 Task: Search one way flight ticket for 3 adults, 3 children in premium economy from Portland: Portland International Jetport to Jackson: Jackson Hole Airport on 5-2-2023. Choice of flights is American. Number of bags: 1 carry on bag. Price is upto 108000. Outbound departure time preference is 22:15.
Action: Mouse moved to (316, 262)
Screenshot: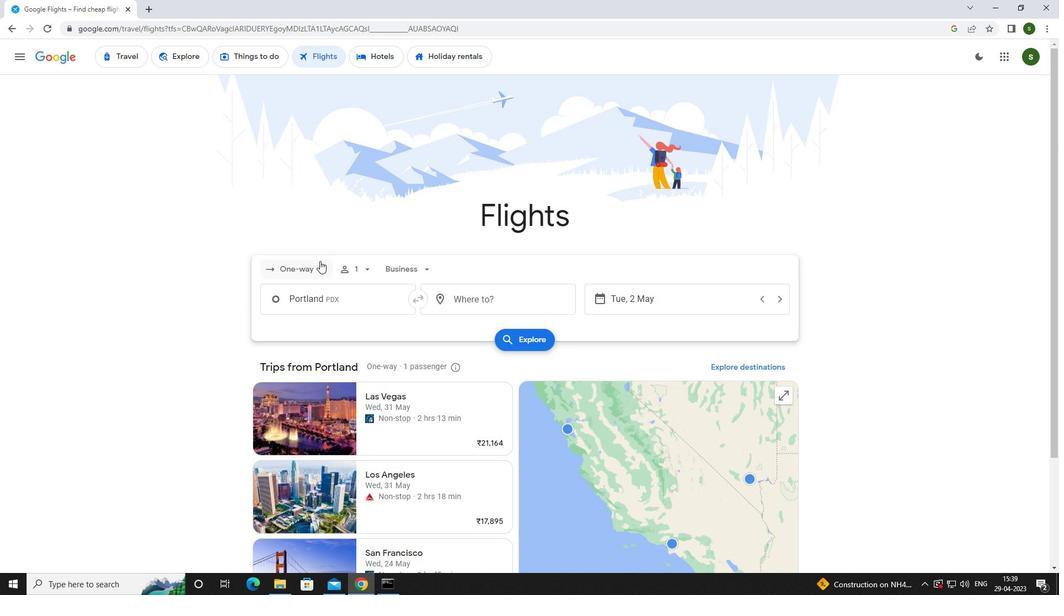 
Action: Mouse pressed left at (316, 262)
Screenshot: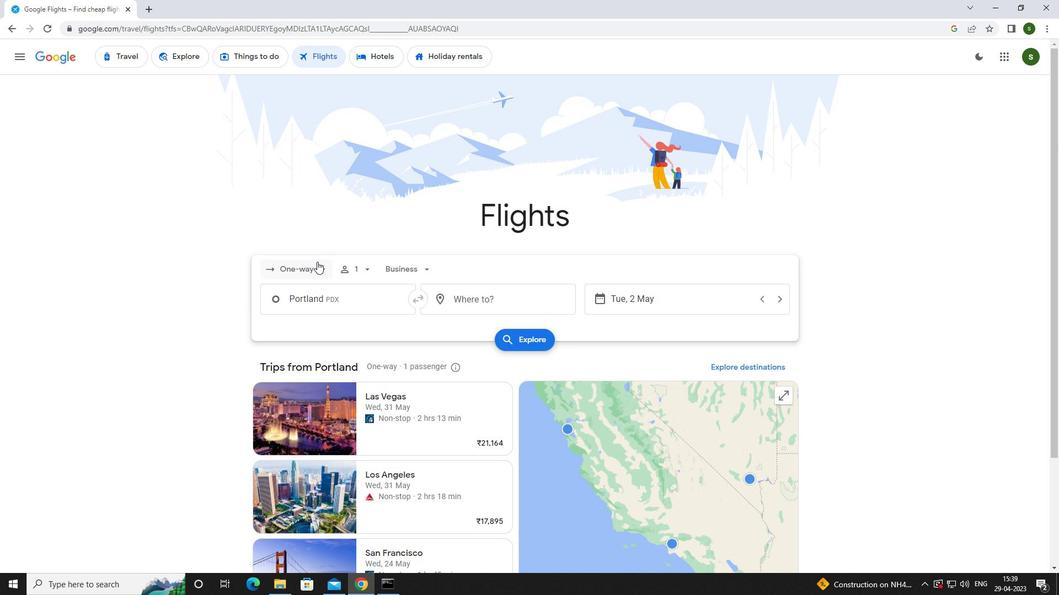 
Action: Mouse moved to (316, 314)
Screenshot: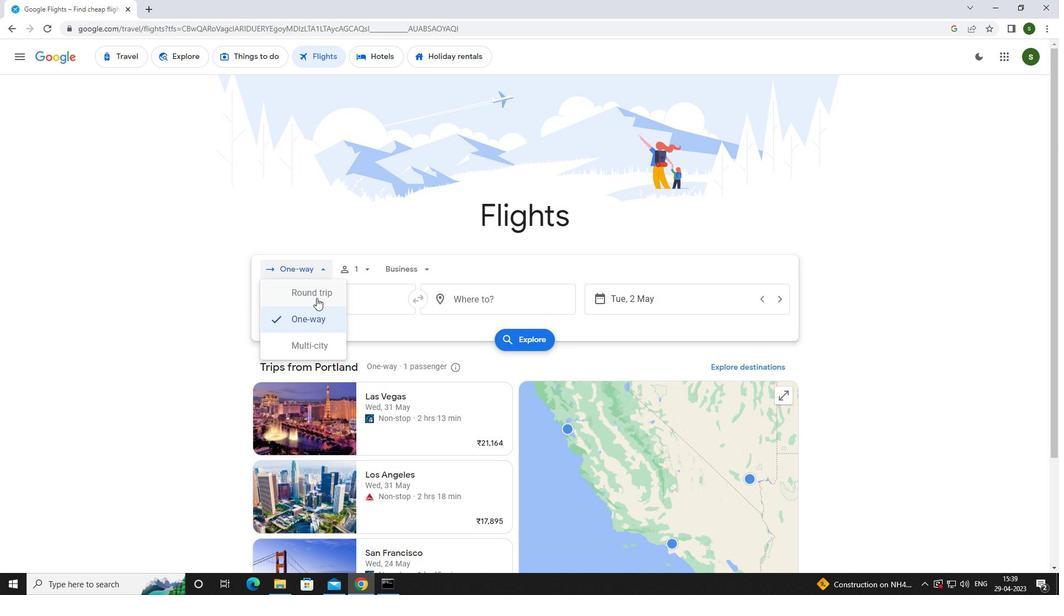 
Action: Mouse pressed left at (316, 314)
Screenshot: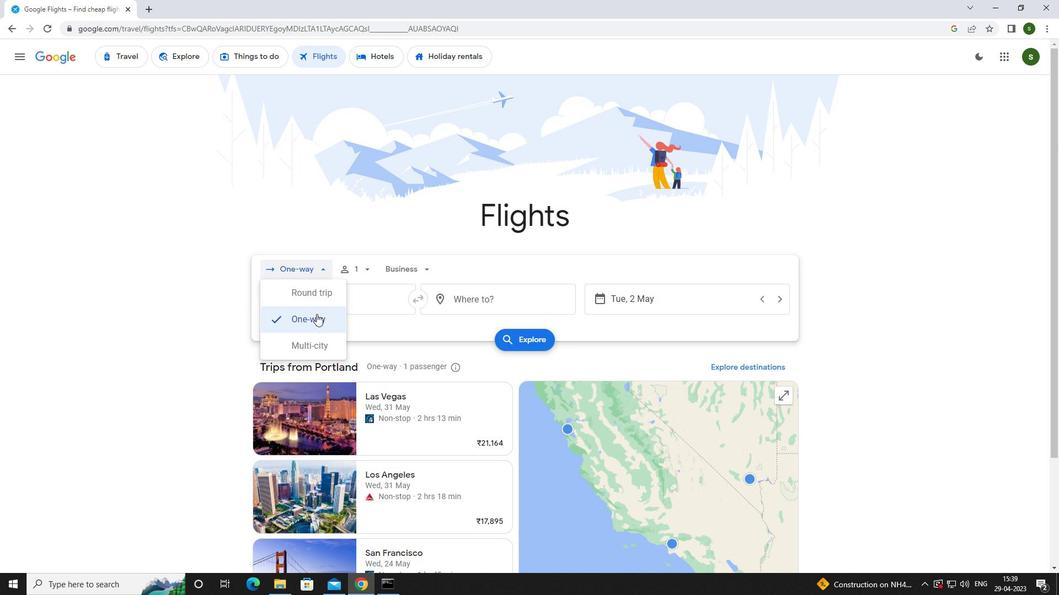 
Action: Mouse moved to (369, 269)
Screenshot: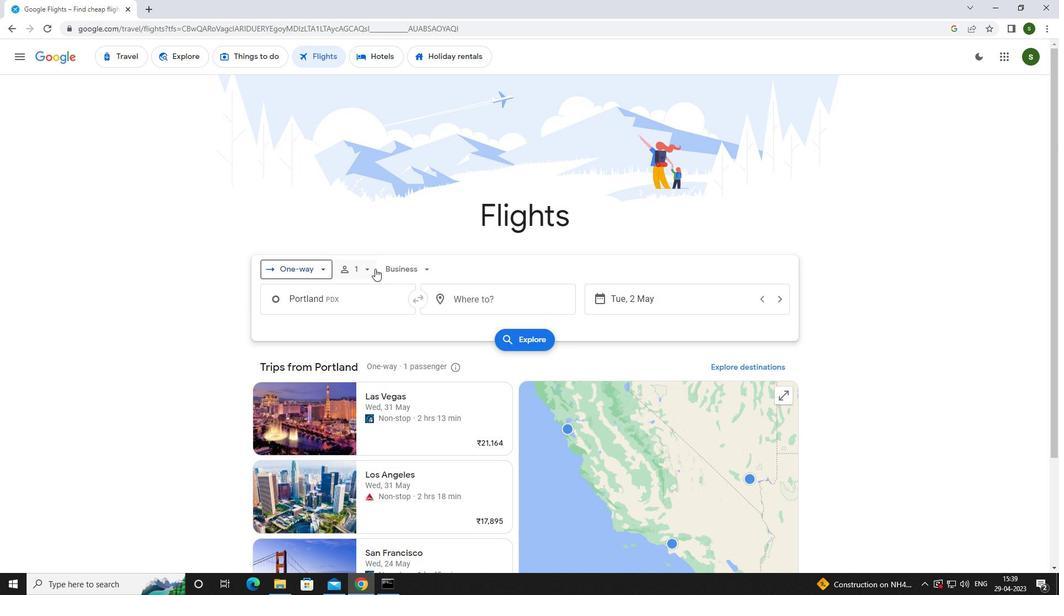 
Action: Mouse pressed left at (369, 269)
Screenshot: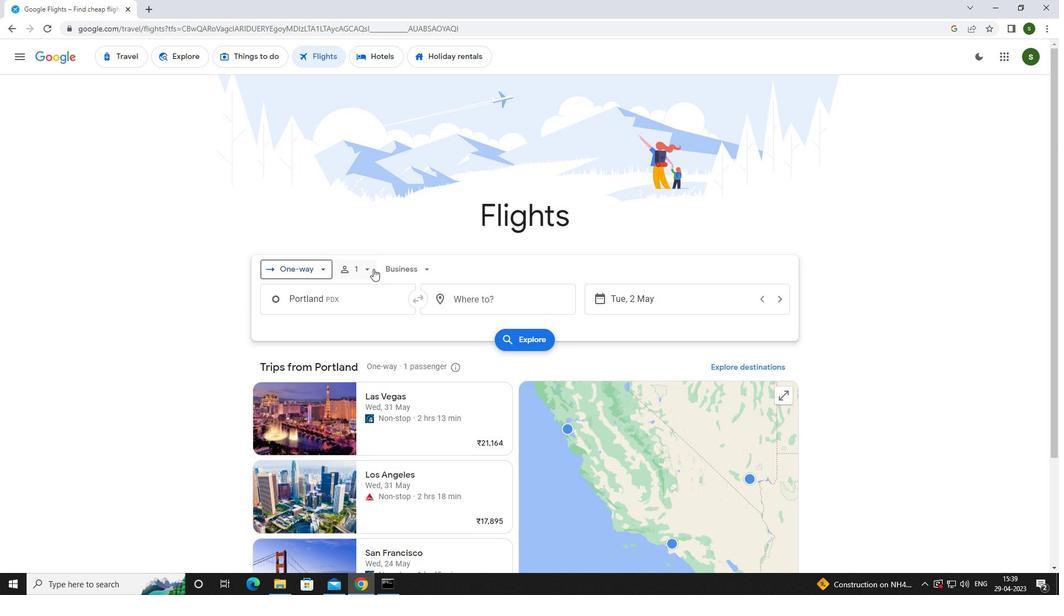 
Action: Mouse moved to (447, 296)
Screenshot: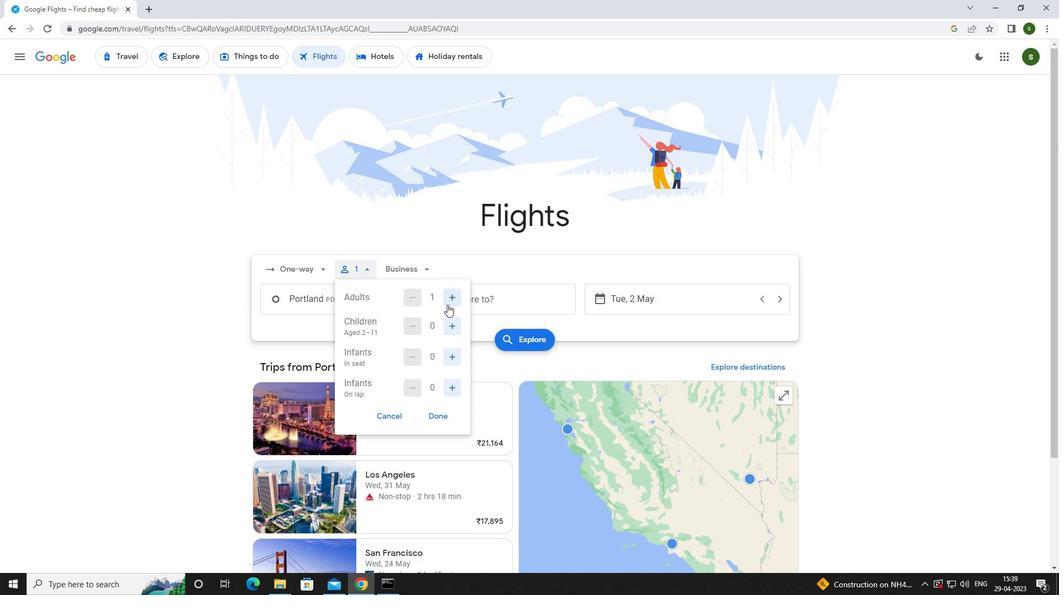
Action: Mouse pressed left at (447, 296)
Screenshot: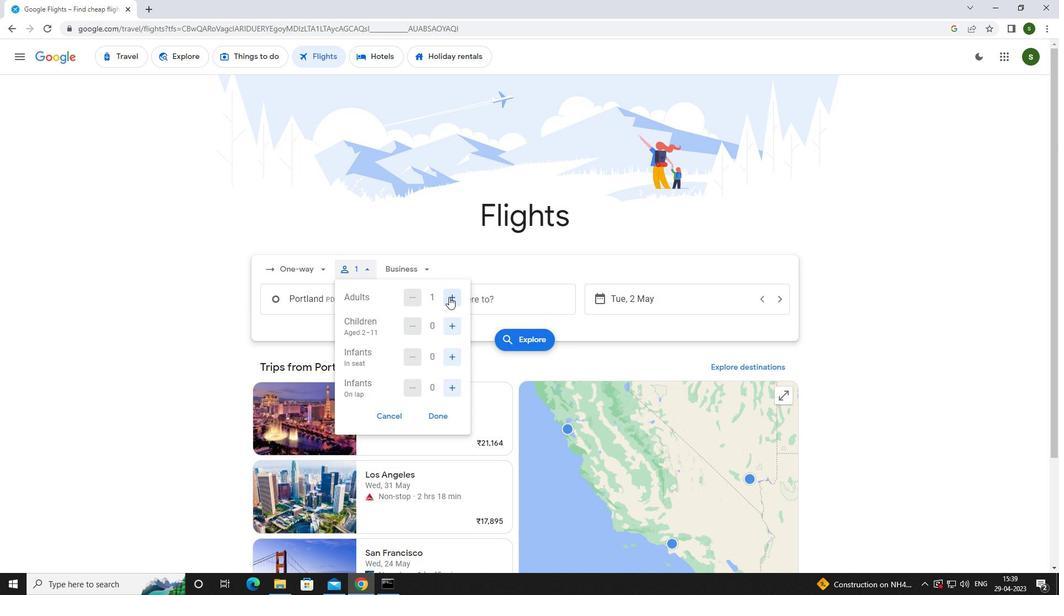 
Action: Mouse pressed left at (447, 296)
Screenshot: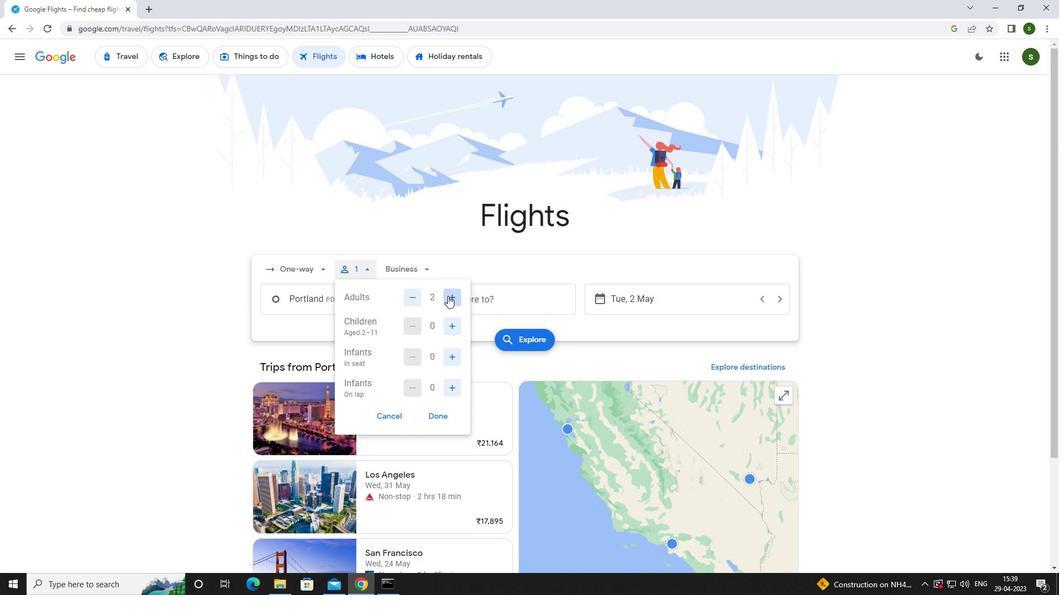 
Action: Mouse moved to (451, 323)
Screenshot: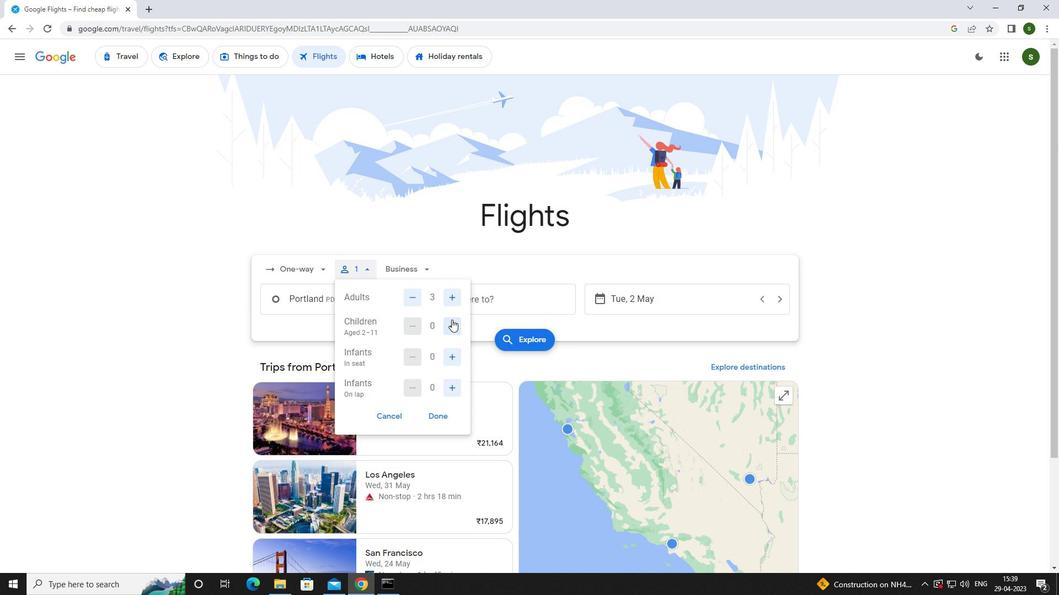 
Action: Mouse pressed left at (451, 323)
Screenshot: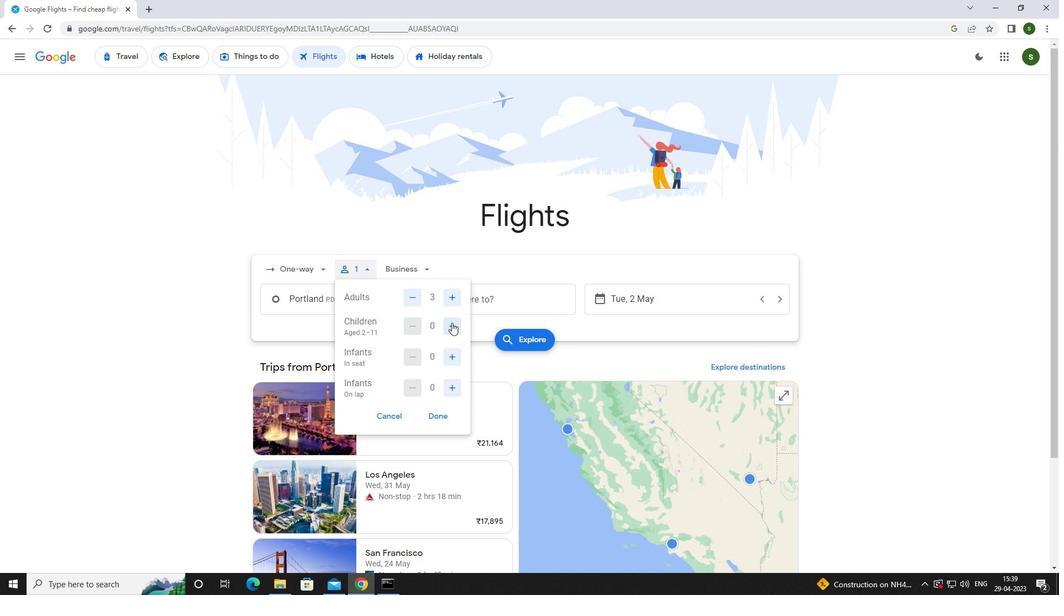 
Action: Mouse pressed left at (451, 323)
Screenshot: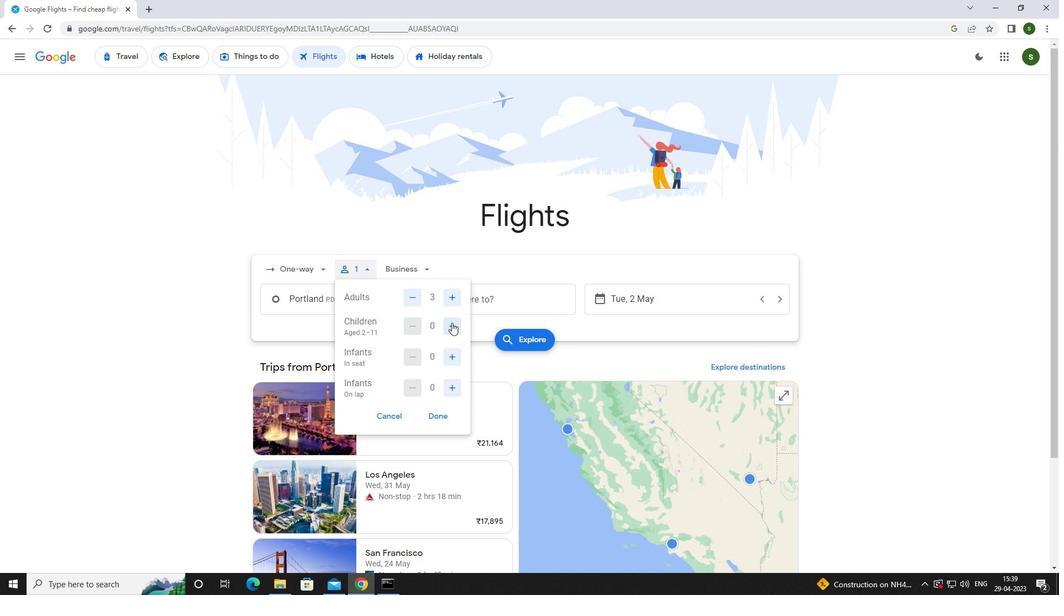 
Action: Mouse pressed left at (451, 323)
Screenshot: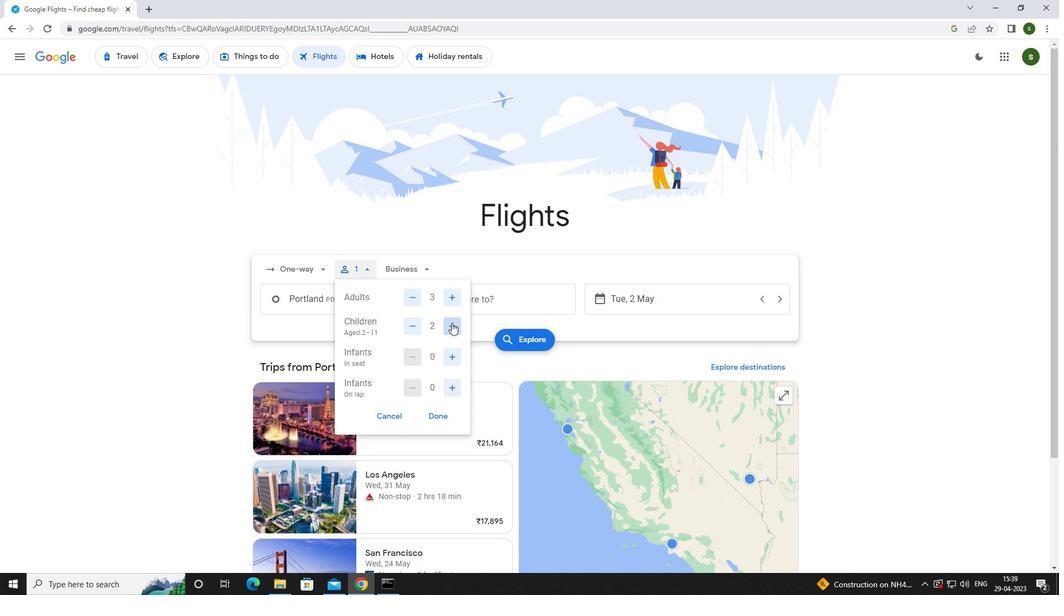 
Action: Mouse moved to (400, 268)
Screenshot: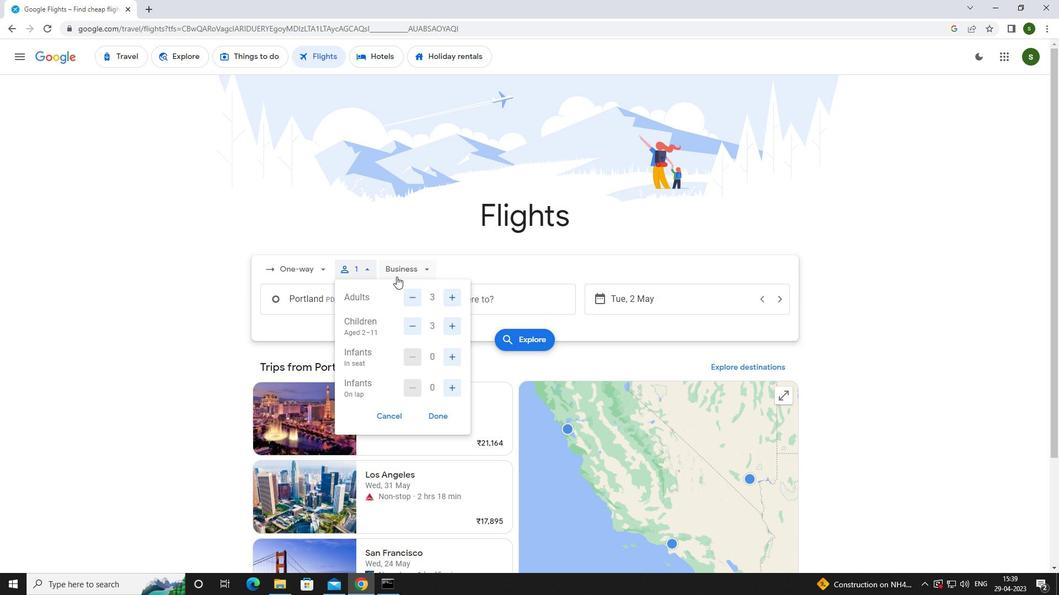 
Action: Mouse pressed left at (400, 268)
Screenshot: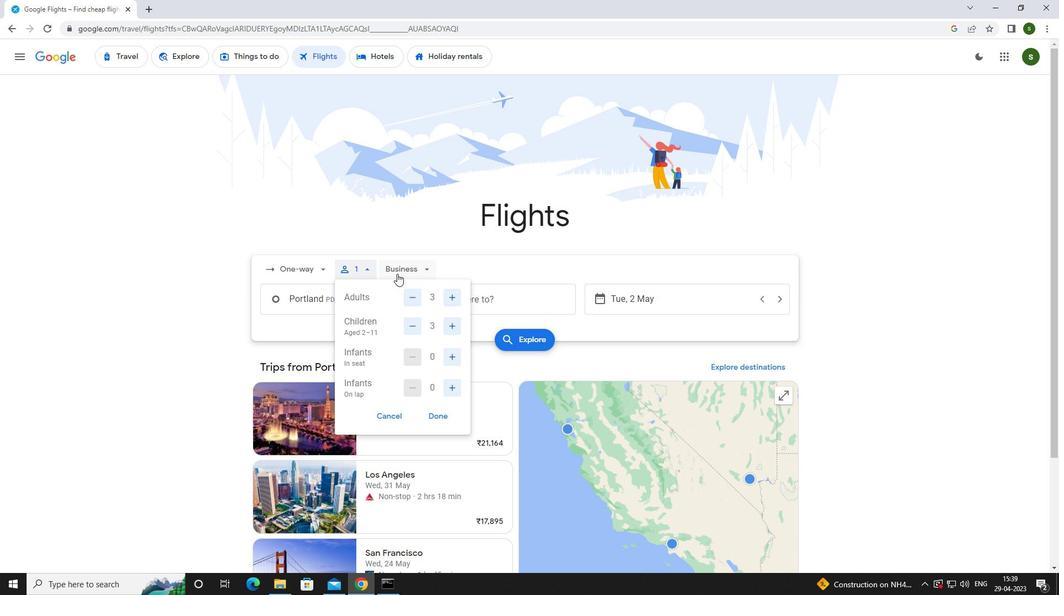 
Action: Mouse moved to (426, 315)
Screenshot: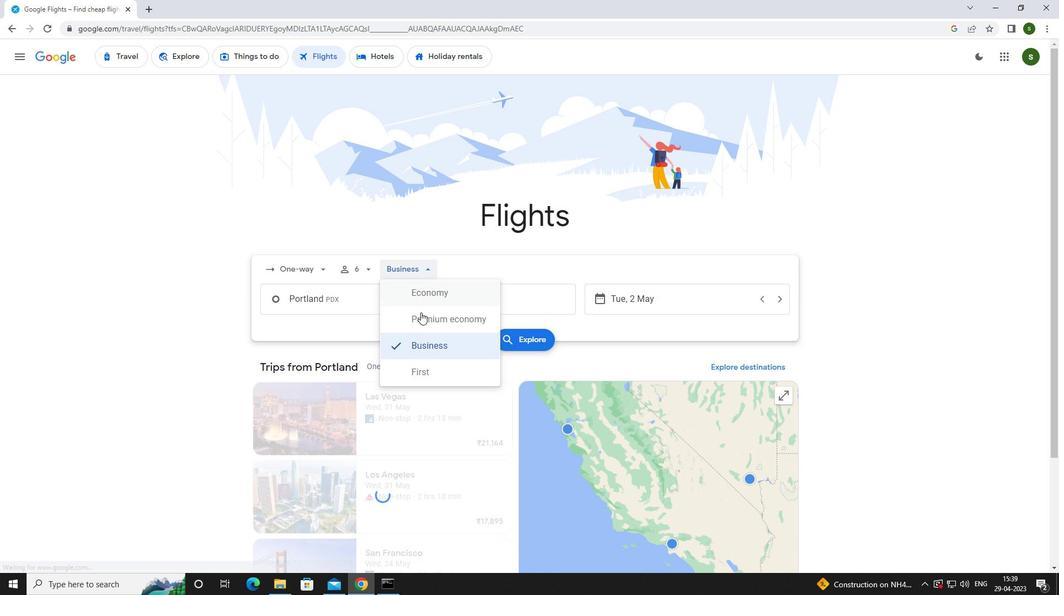 
Action: Mouse pressed left at (426, 315)
Screenshot: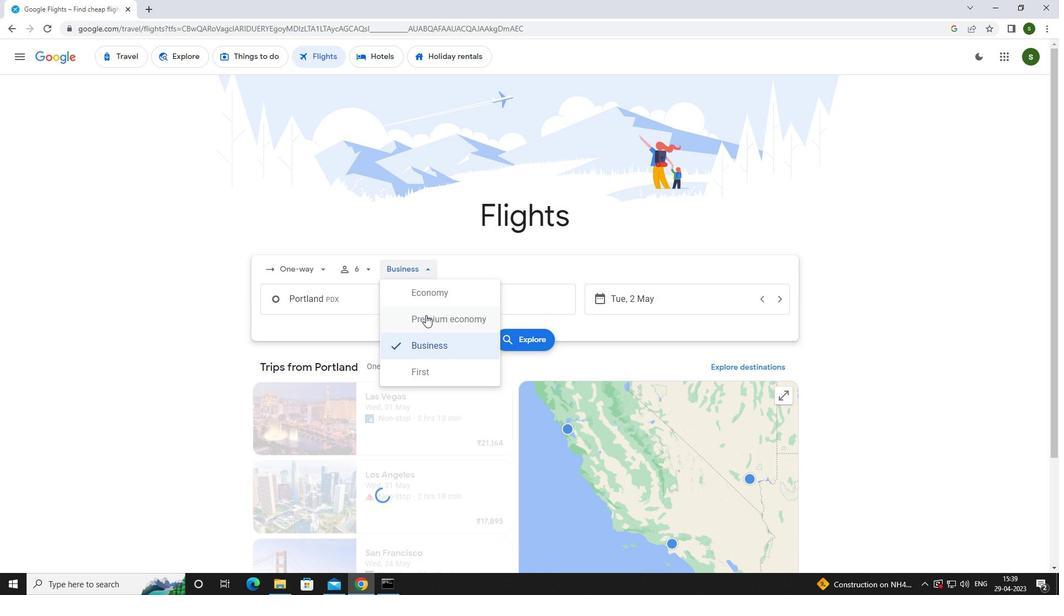 
Action: Mouse moved to (359, 305)
Screenshot: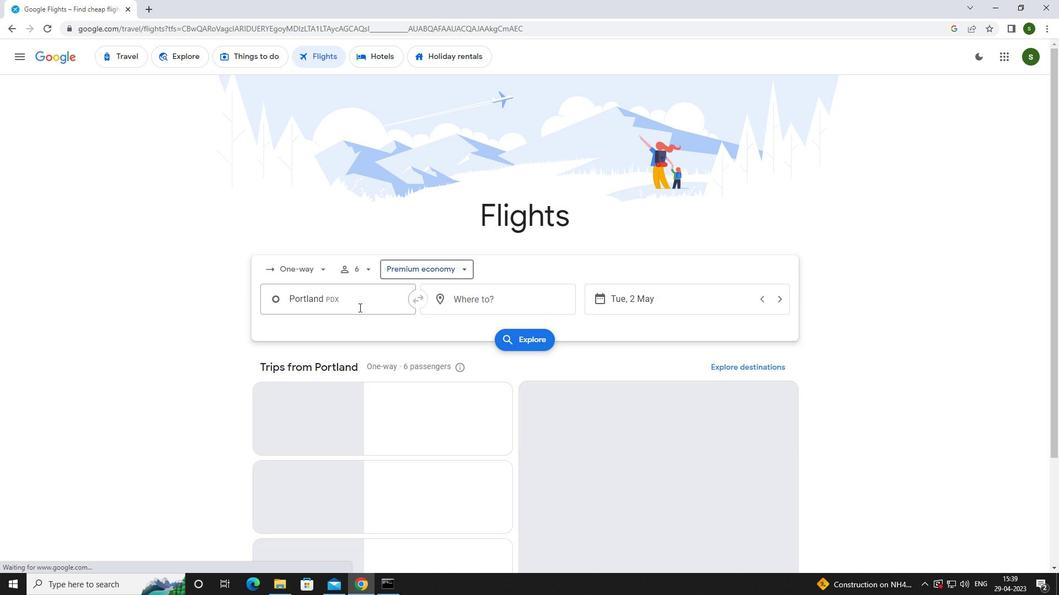 
Action: Mouse pressed left at (359, 305)
Screenshot: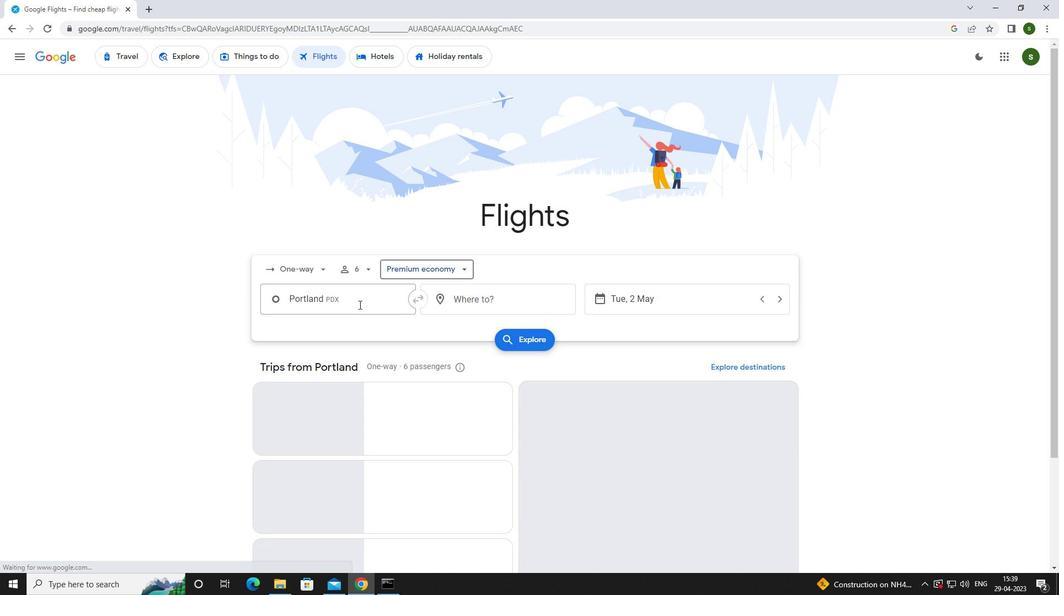 
Action: Mouse moved to (345, 303)
Screenshot: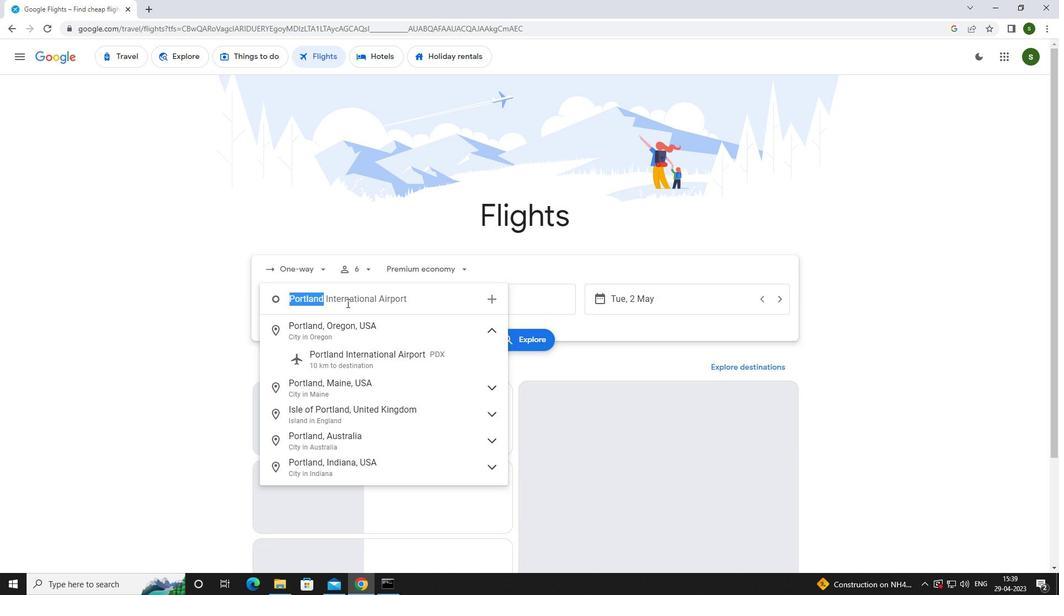 
Action: Key pressed p<Key.caps_lock>ortland
Screenshot: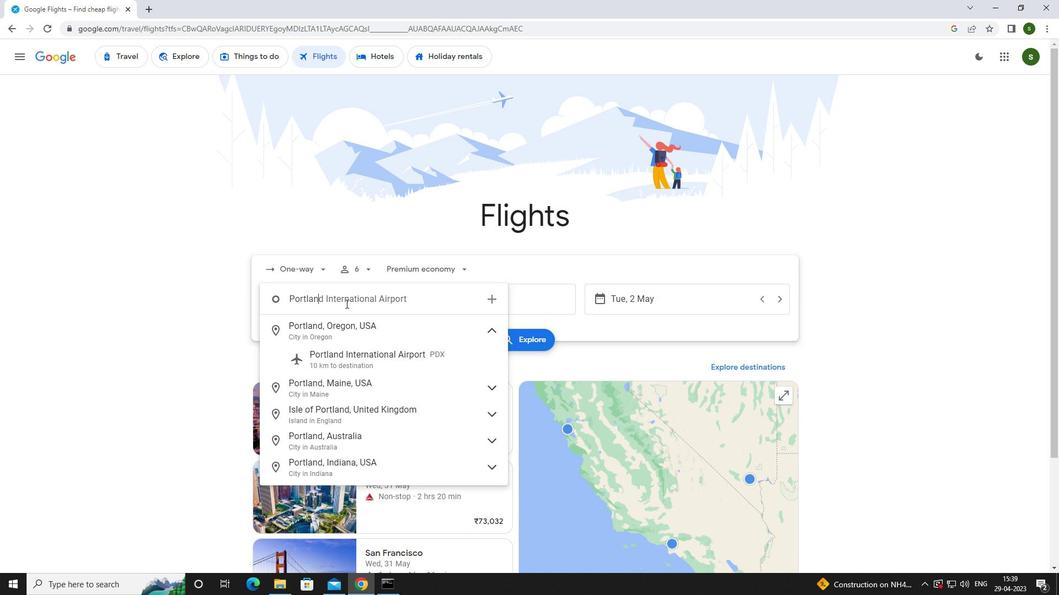 
Action: Mouse moved to (358, 358)
Screenshot: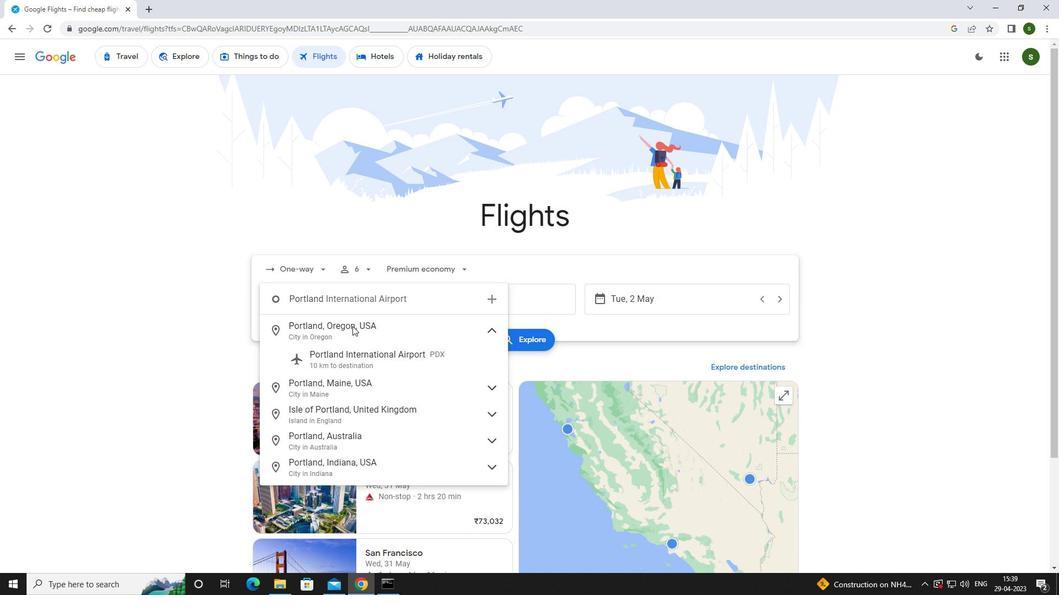 
Action: Mouse pressed left at (358, 358)
Screenshot: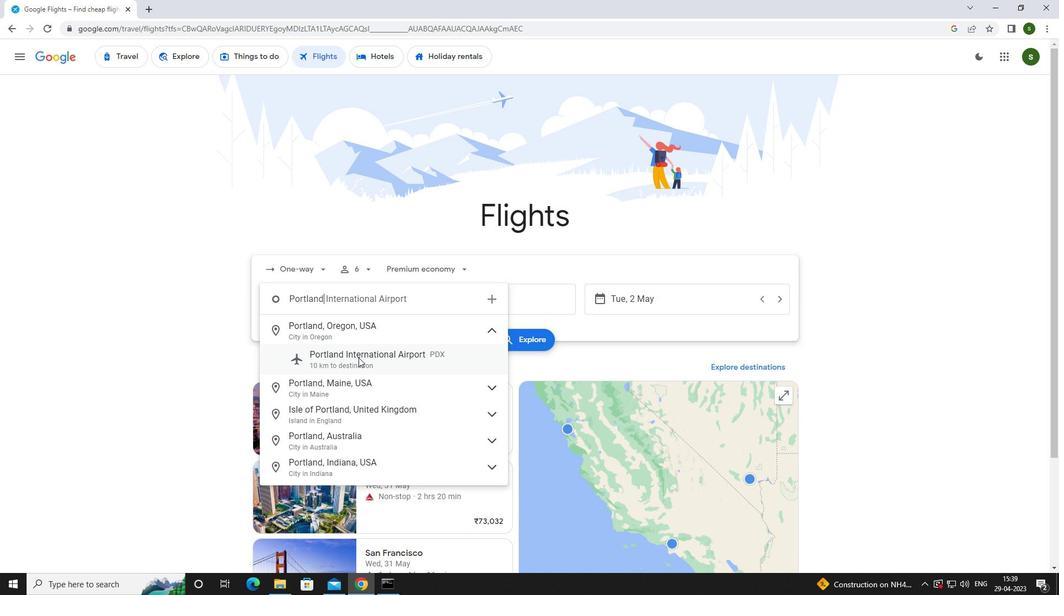 
Action: Mouse moved to (455, 303)
Screenshot: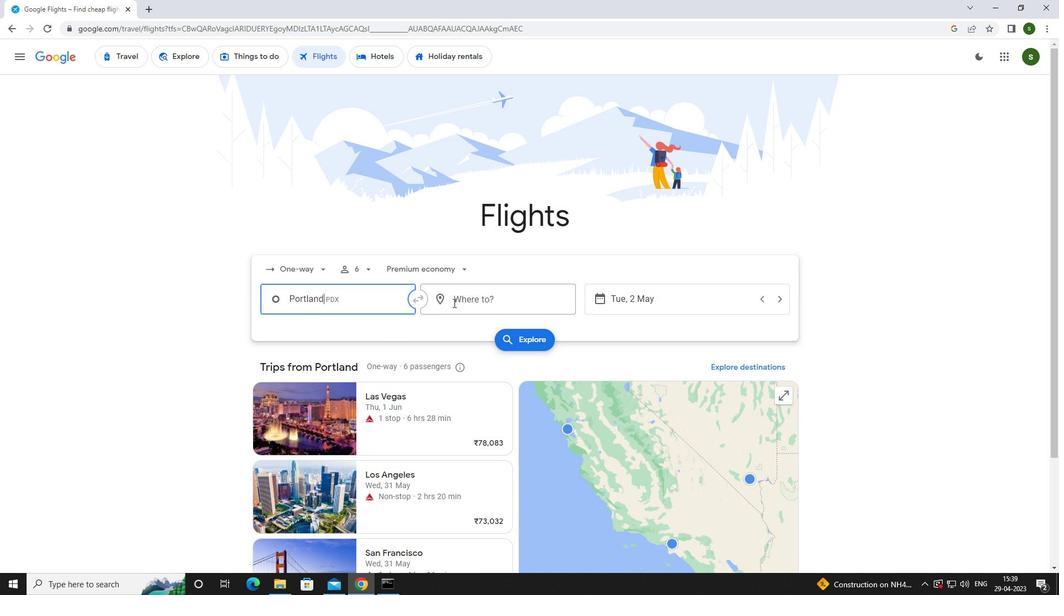 
Action: Mouse pressed left at (455, 303)
Screenshot: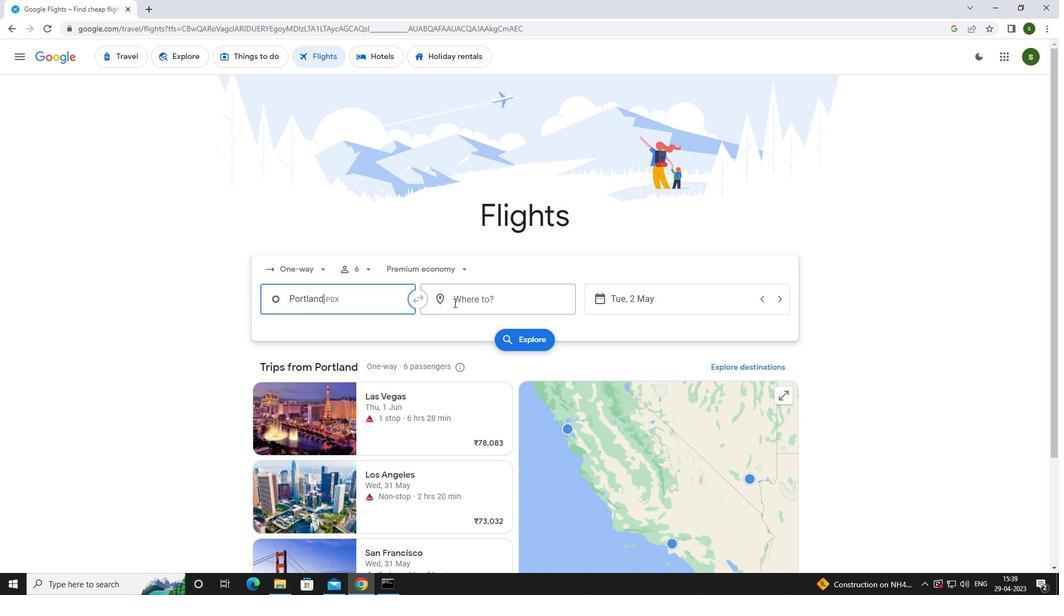 
Action: Mouse moved to (384, 297)
Screenshot: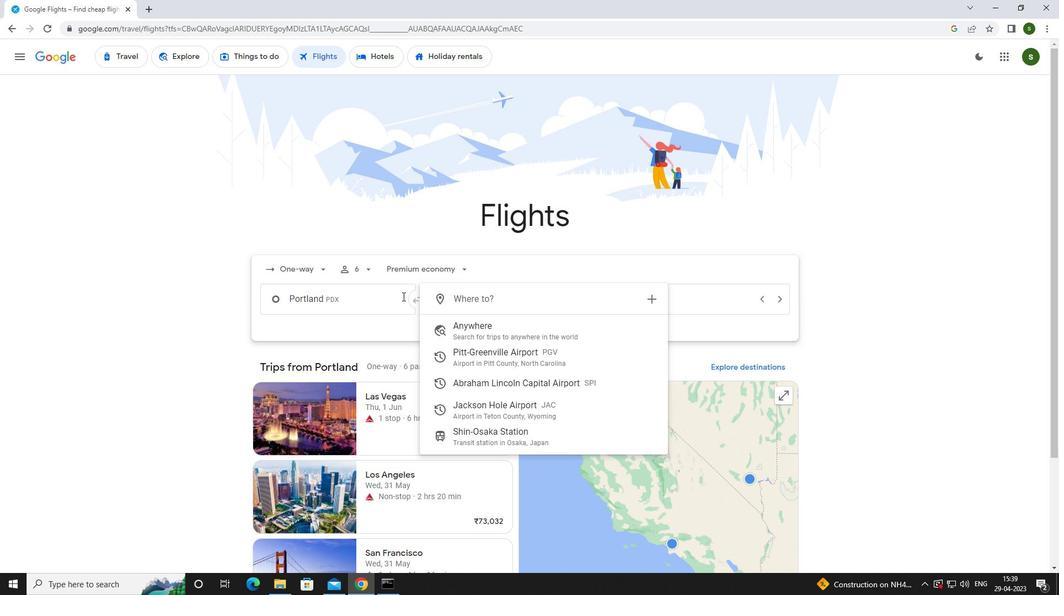 
Action: Key pressed <Key.caps_lock>j<Key.caps_lock>ackson<Key.space><Key.caps_lock>h<Key.caps_lock>
Screenshot: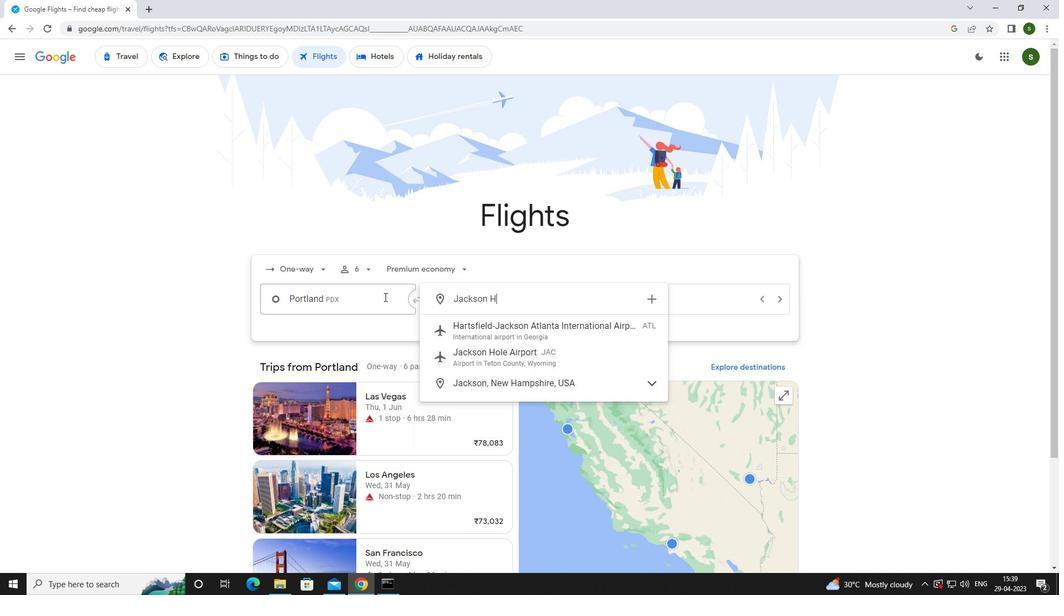 
Action: Mouse moved to (491, 358)
Screenshot: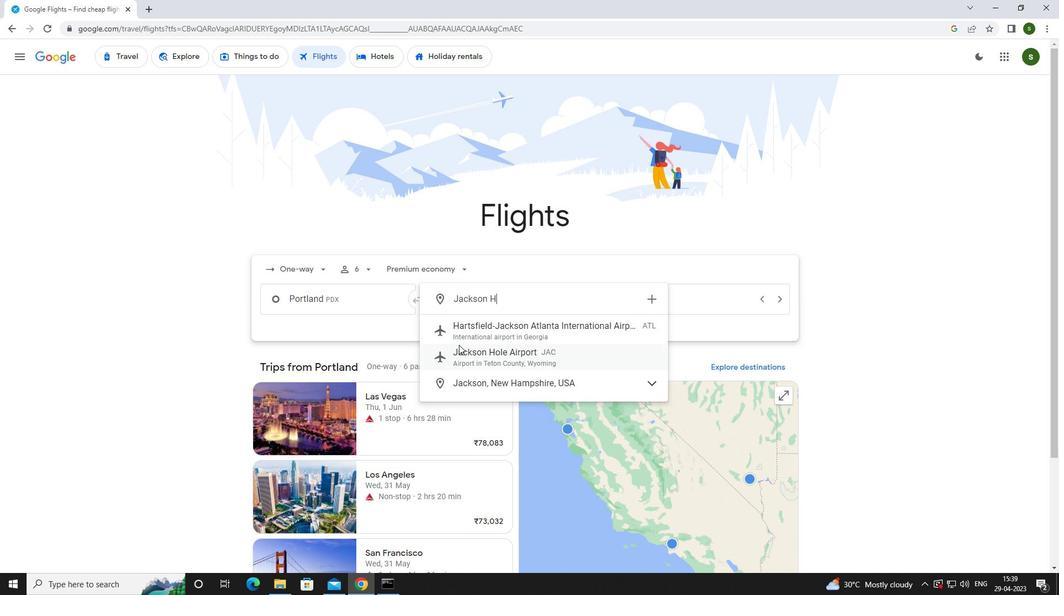 
Action: Mouse pressed left at (491, 358)
Screenshot: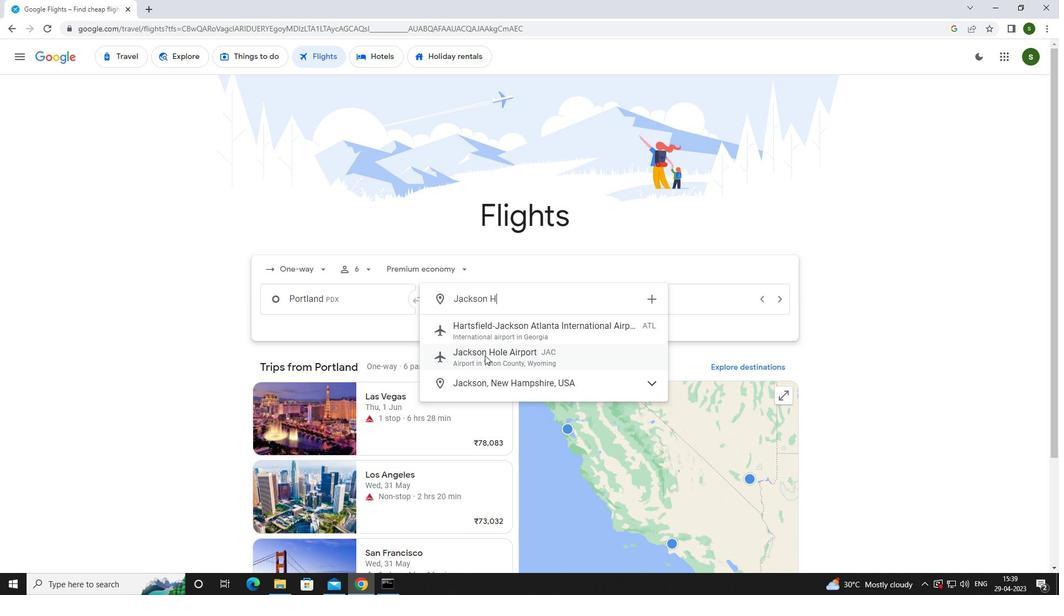
Action: Mouse moved to (649, 304)
Screenshot: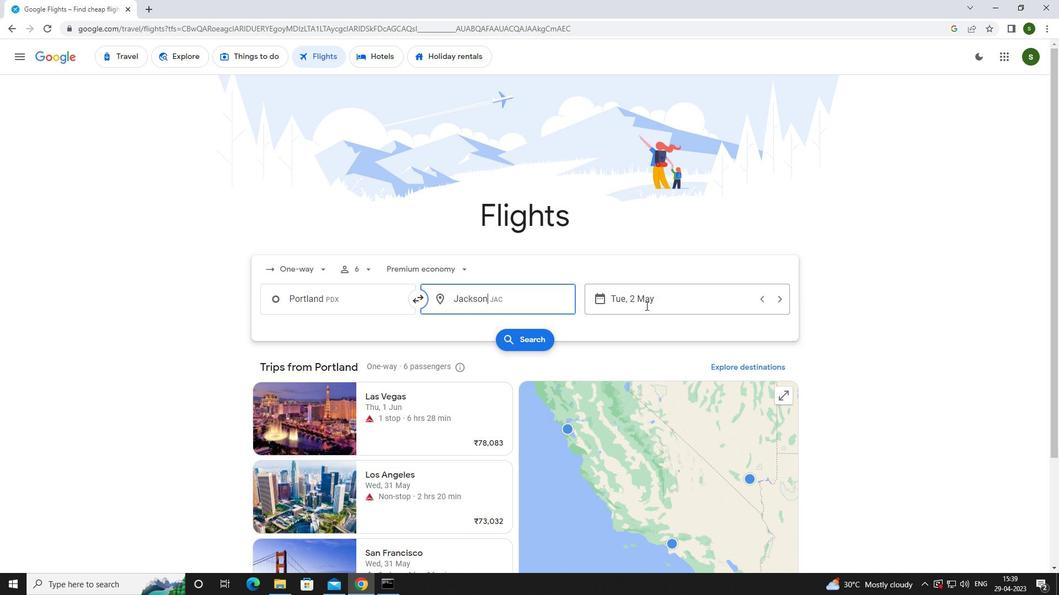 
Action: Mouse pressed left at (649, 304)
Screenshot: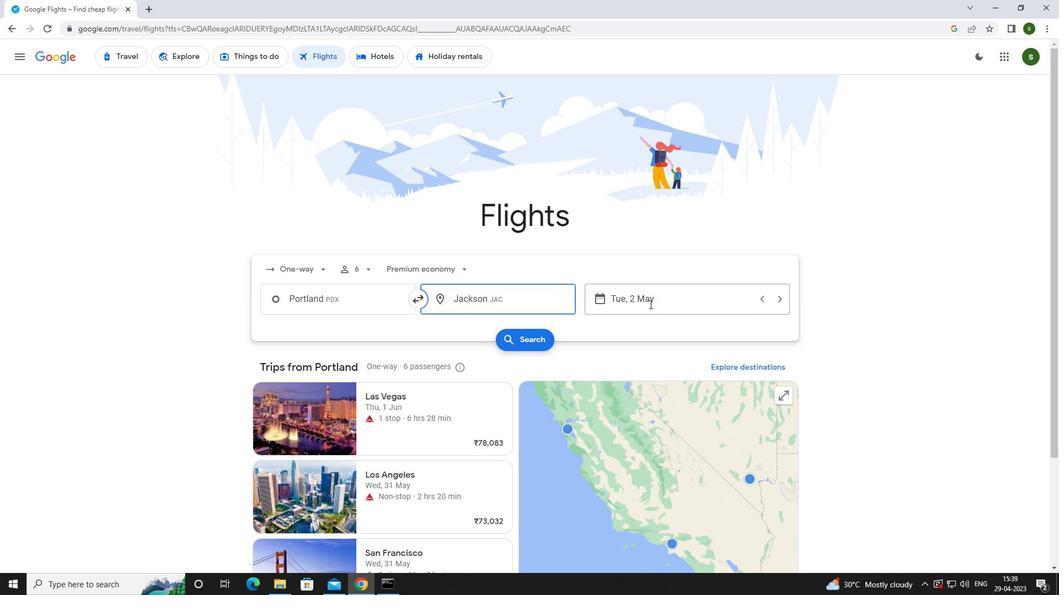 
Action: Mouse moved to (668, 363)
Screenshot: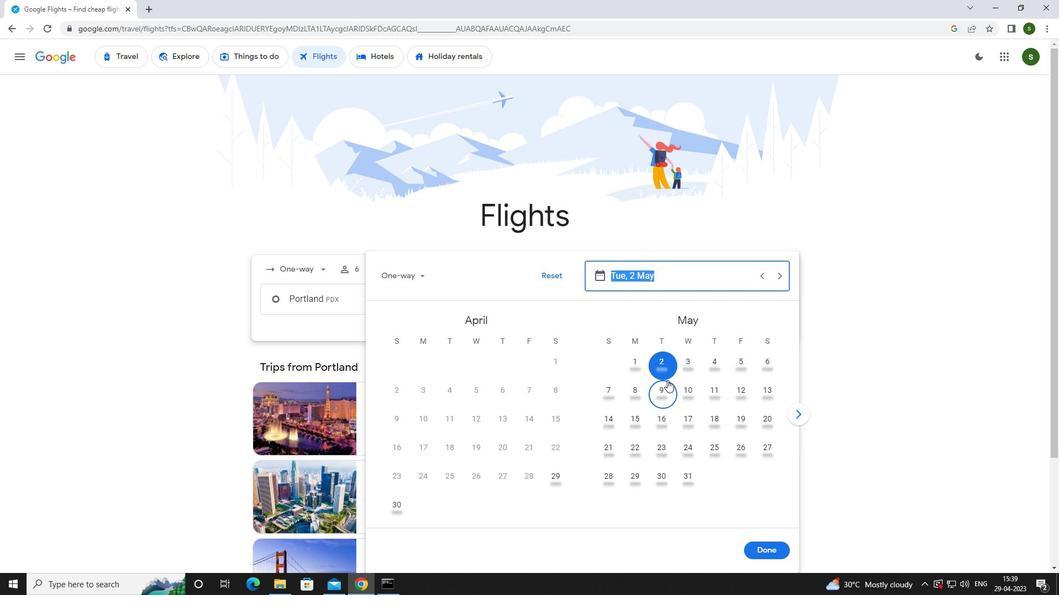 
Action: Mouse pressed left at (668, 363)
Screenshot: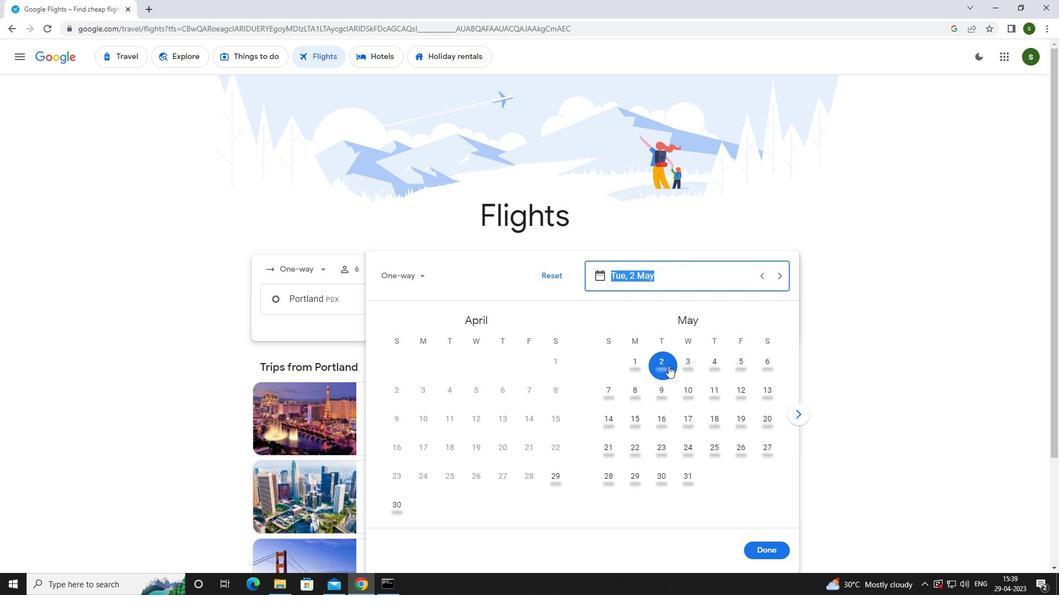 
Action: Mouse moved to (778, 551)
Screenshot: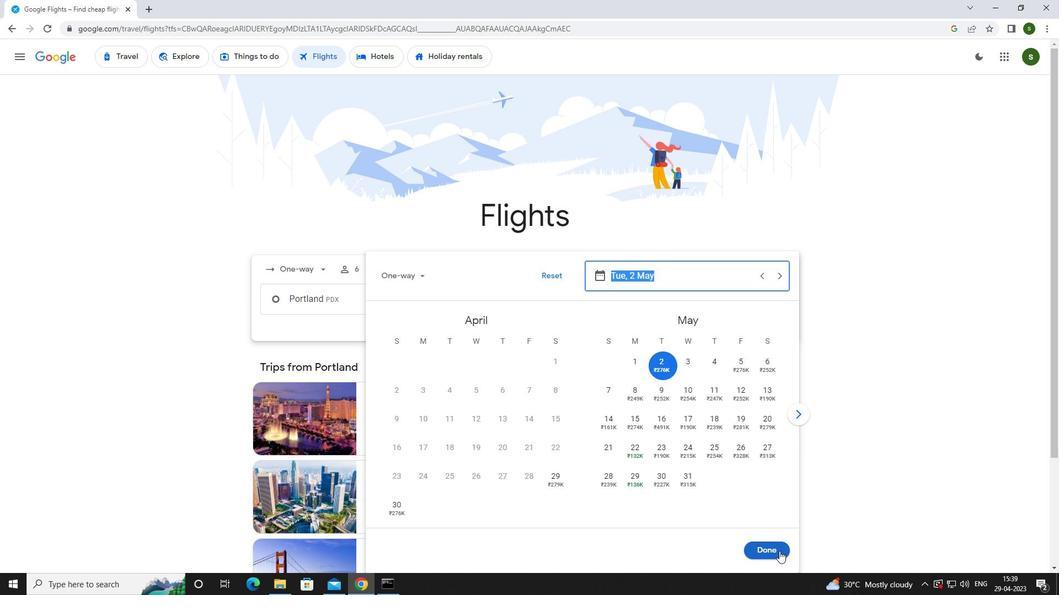 
Action: Mouse pressed left at (778, 551)
Screenshot: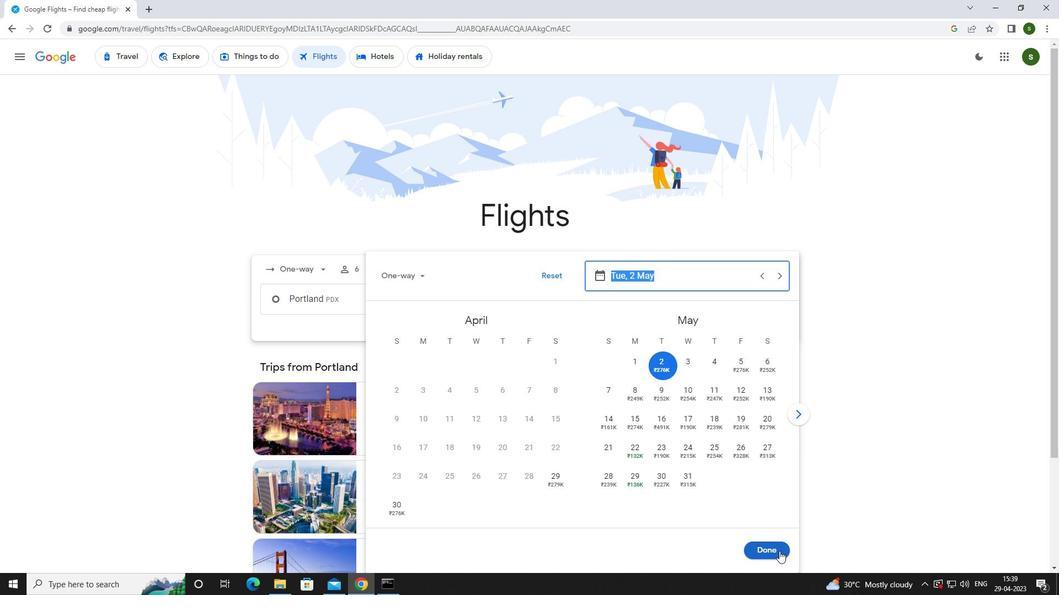 
Action: Mouse moved to (527, 340)
Screenshot: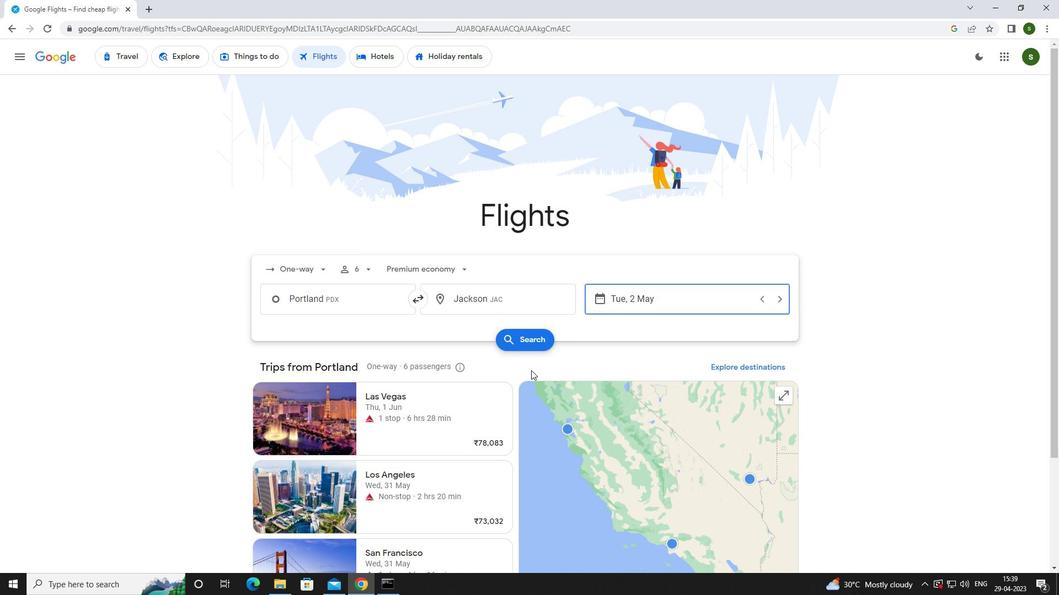 
Action: Mouse pressed left at (527, 340)
Screenshot: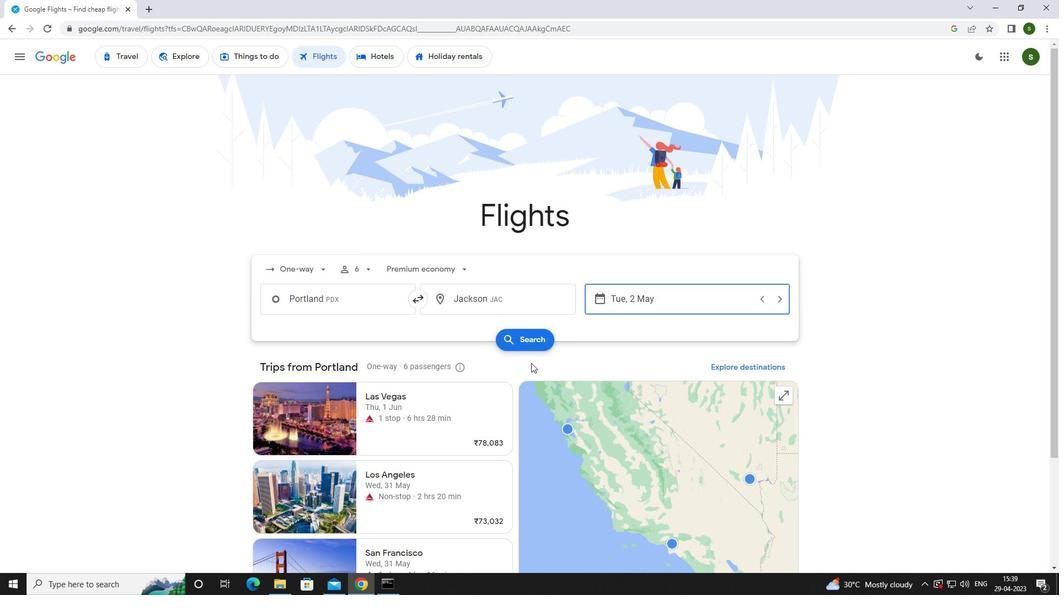 
Action: Mouse moved to (284, 158)
Screenshot: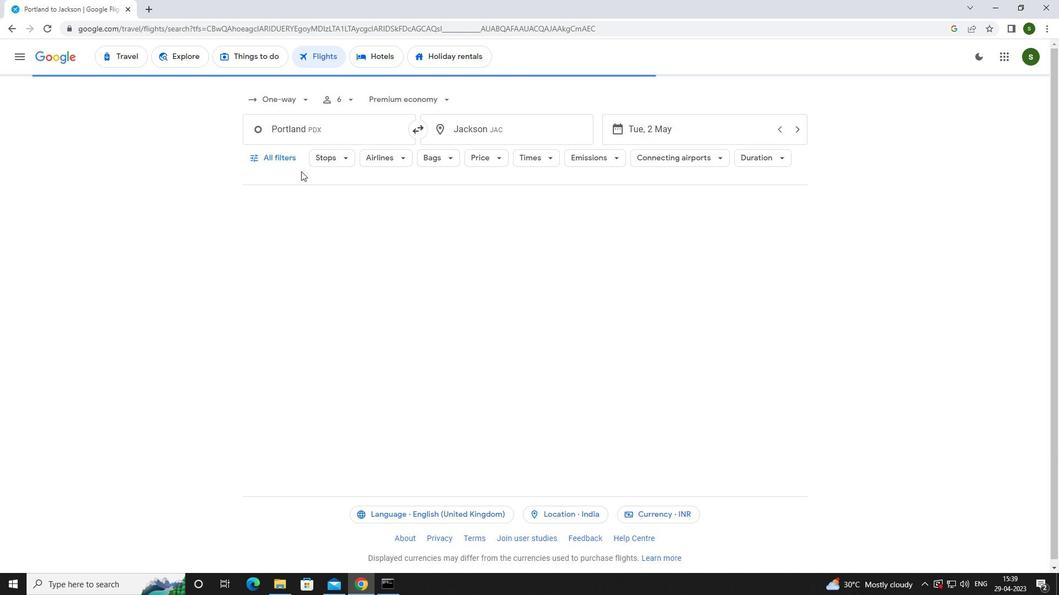 
Action: Mouse pressed left at (284, 158)
Screenshot: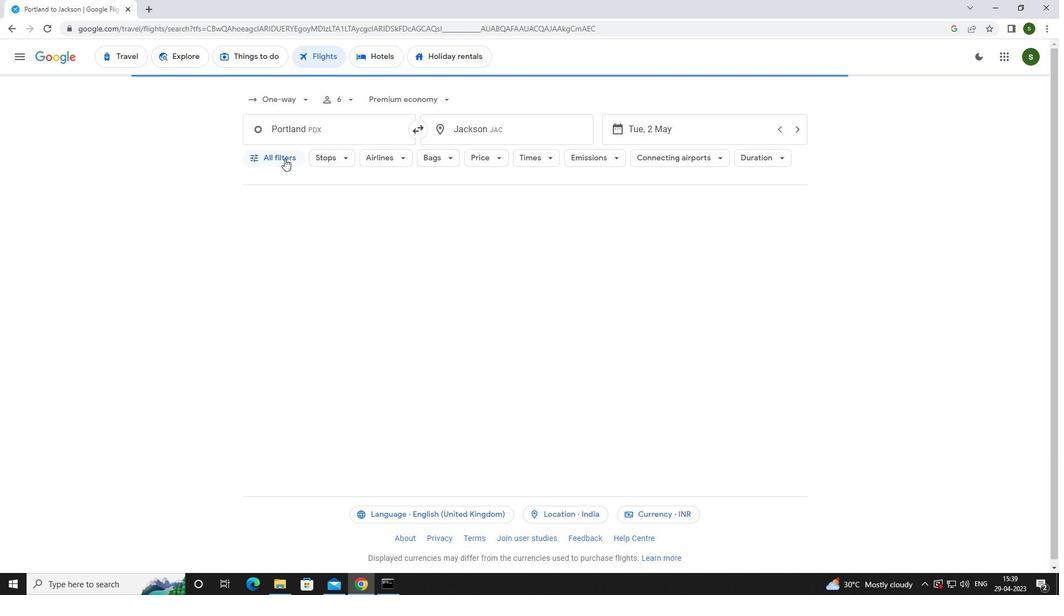 
Action: Mouse moved to (415, 395)
Screenshot: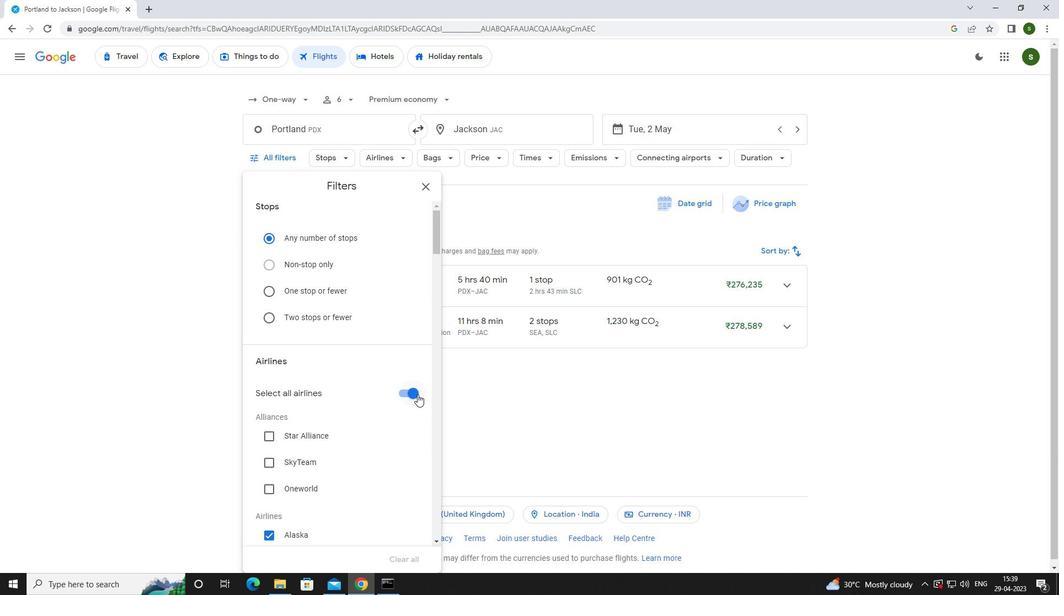 
Action: Mouse pressed left at (415, 395)
Screenshot: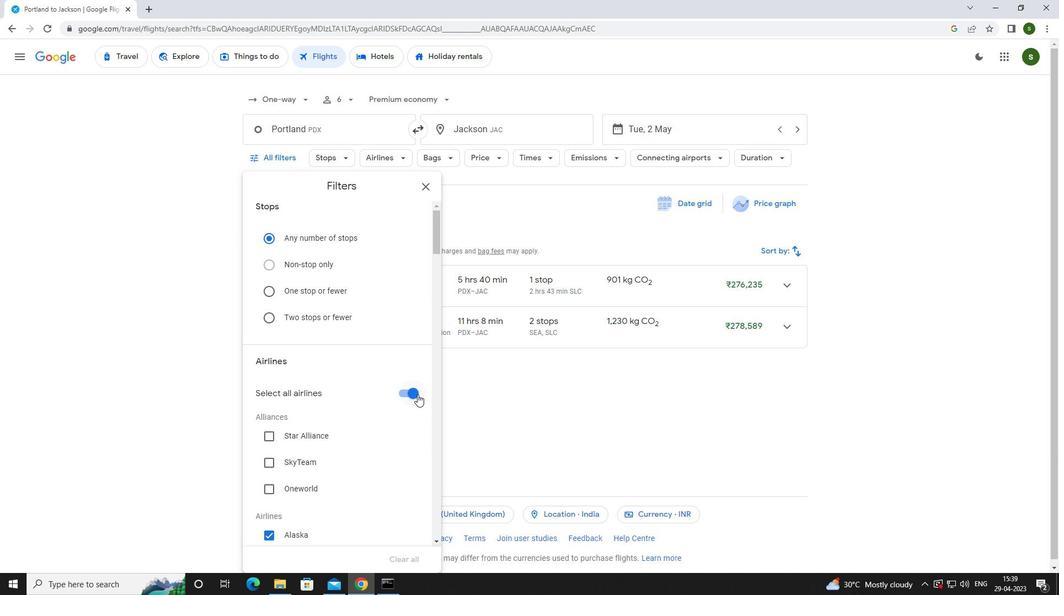 
Action: Mouse moved to (315, 321)
Screenshot: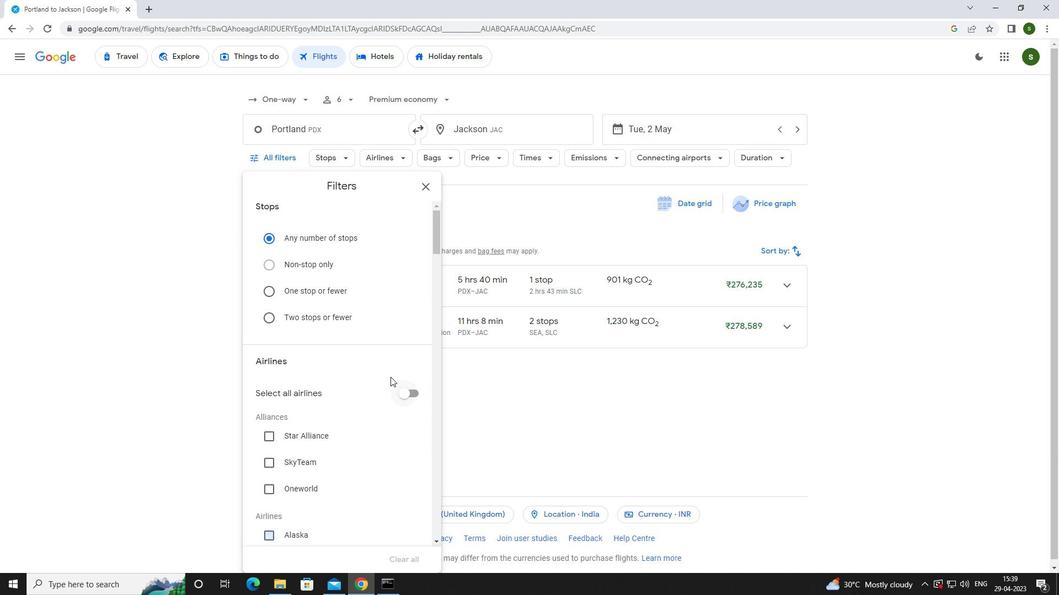 
Action: Mouse scrolled (315, 320) with delta (0, 0)
Screenshot: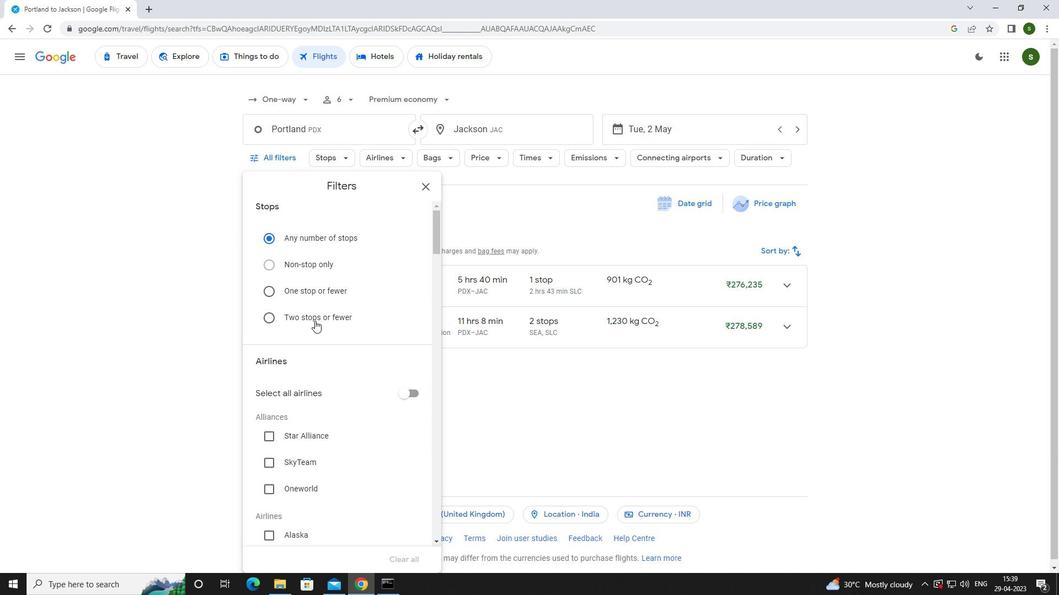 
Action: Mouse scrolled (315, 320) with delta (0, 0)
Screenshot: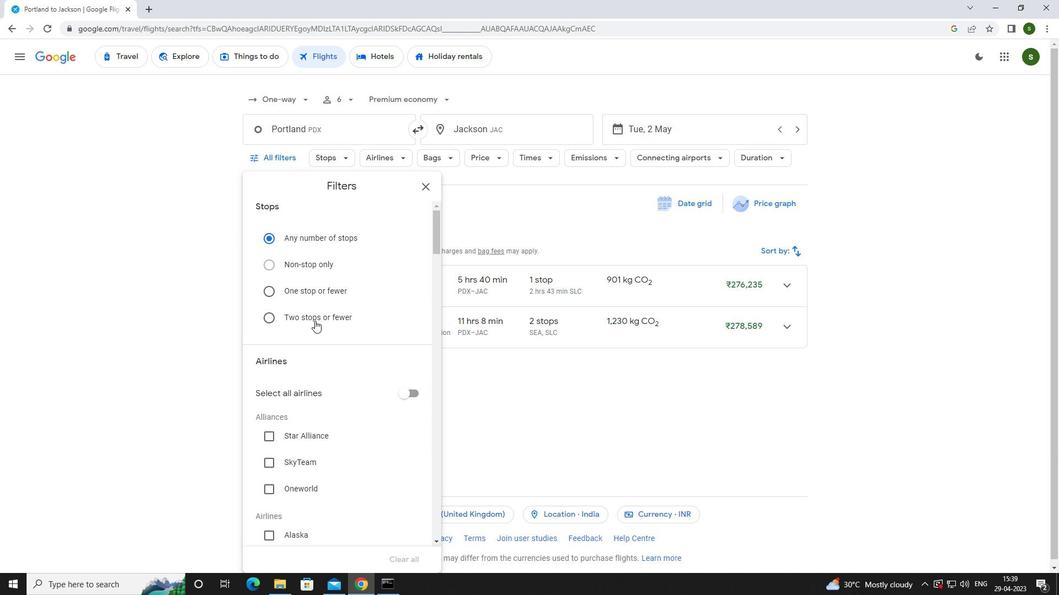 
Action: Mouse scrolled (315, 320) with delta (0, 0)
Screenshot: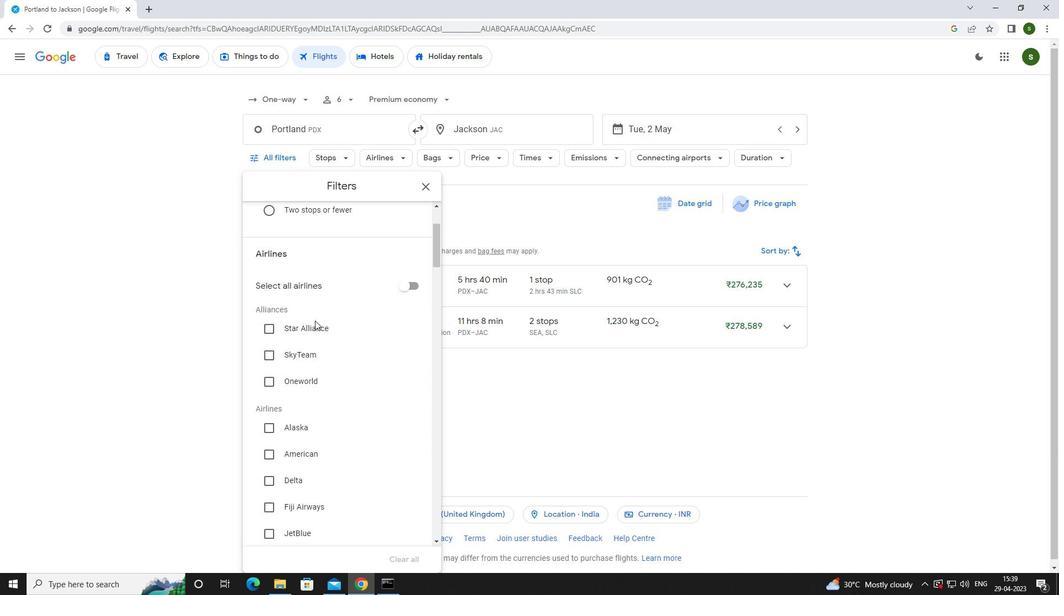 
Action: Mouse scrolled (315, 320) with delta (0, 0)
Screenshot: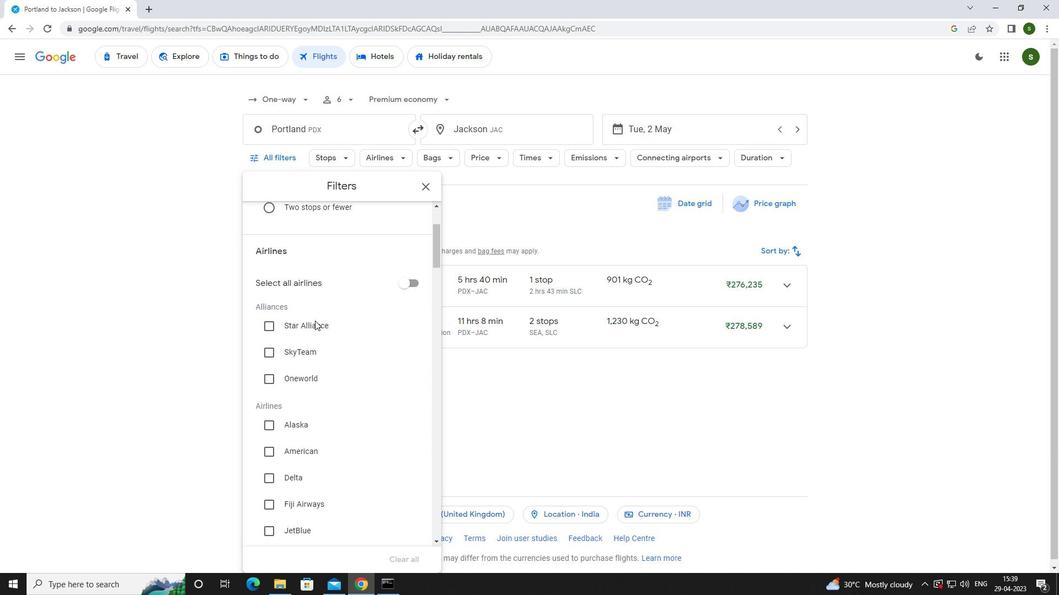 
Action: Mouse moved to (299, 338)
Screenshot: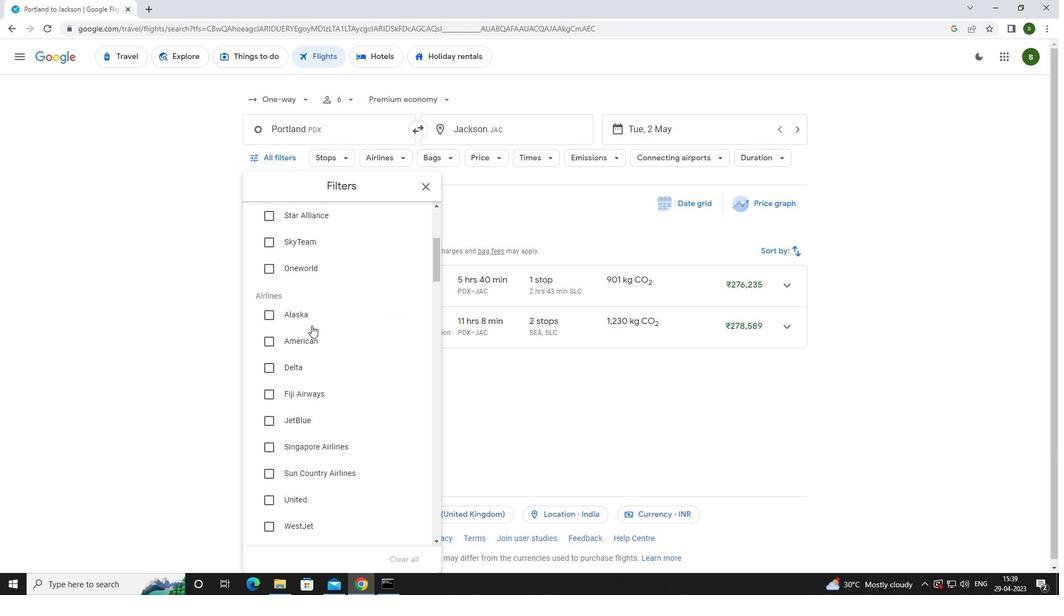 
Action: Mouse pressed left at (299, 338)
Screenshot: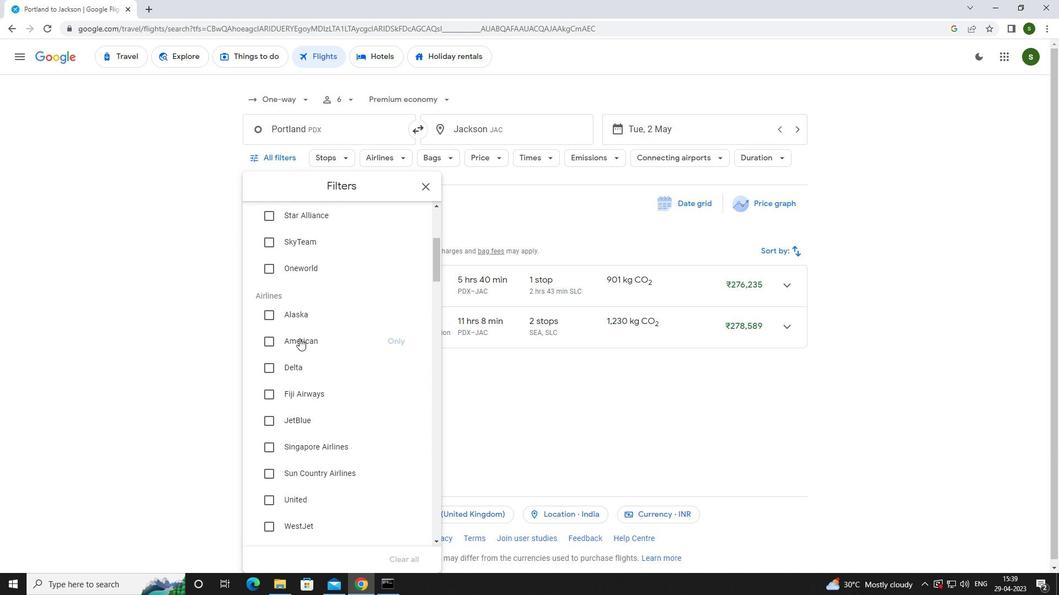 
Action: Mouse moved to (328, 335)
Screenshot: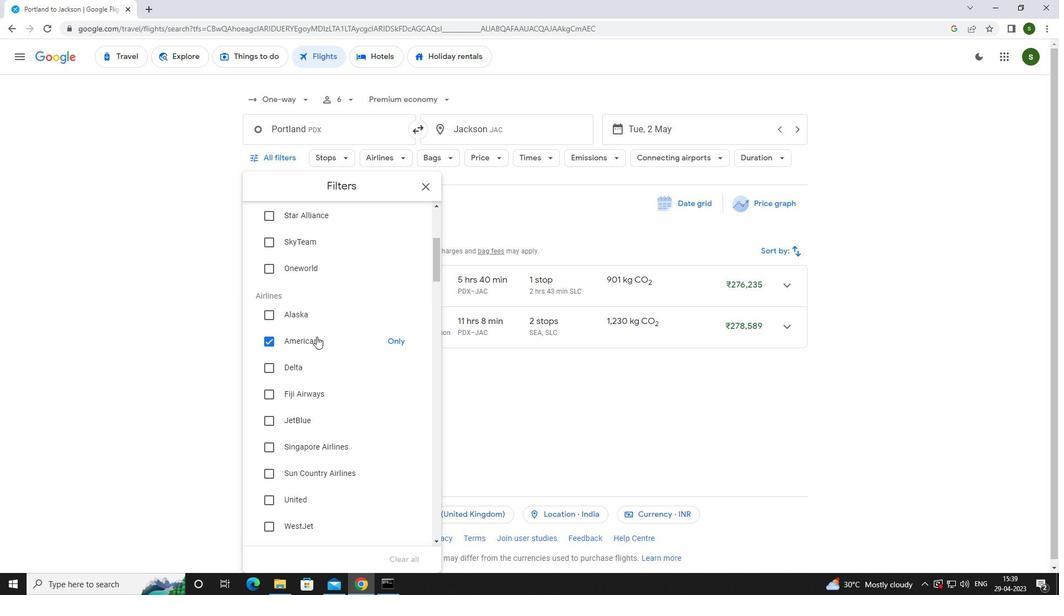 
Action: Mouse scrolled (328, 335) with delta (0, 0)
Screenshot: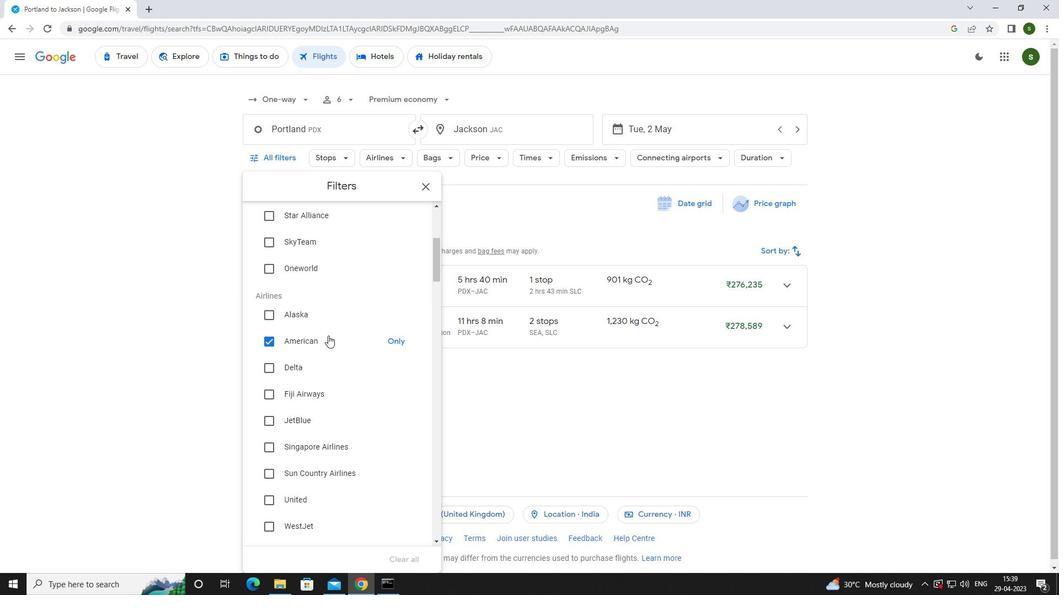 
Action: Mouse scrolled (328, 335) with delta (0, 0)
Screenshot: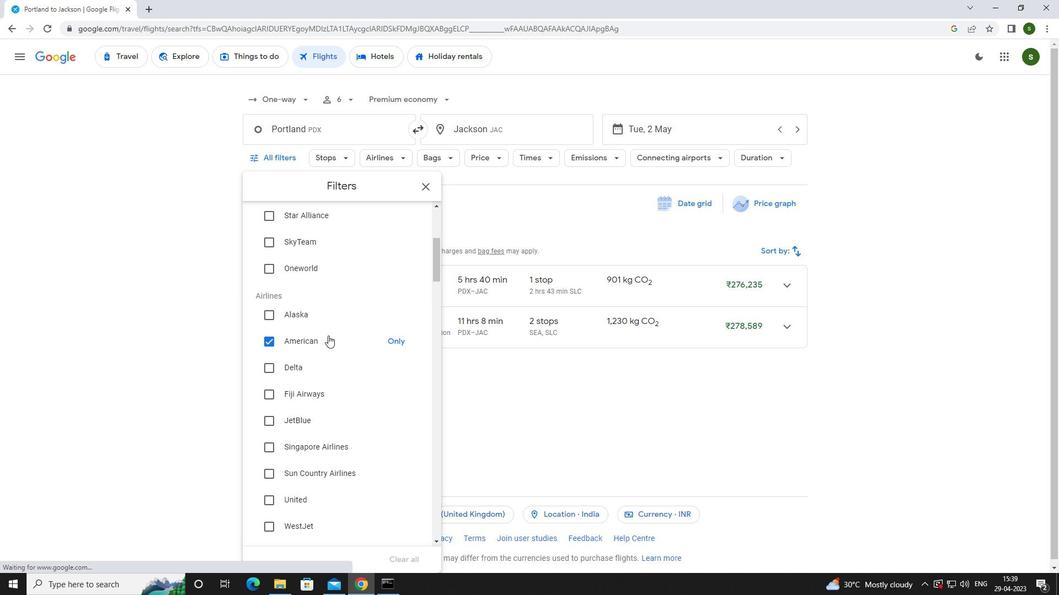 
Action: Mouse scrolled (328, 335) with delta (0, 0)
Screenshot: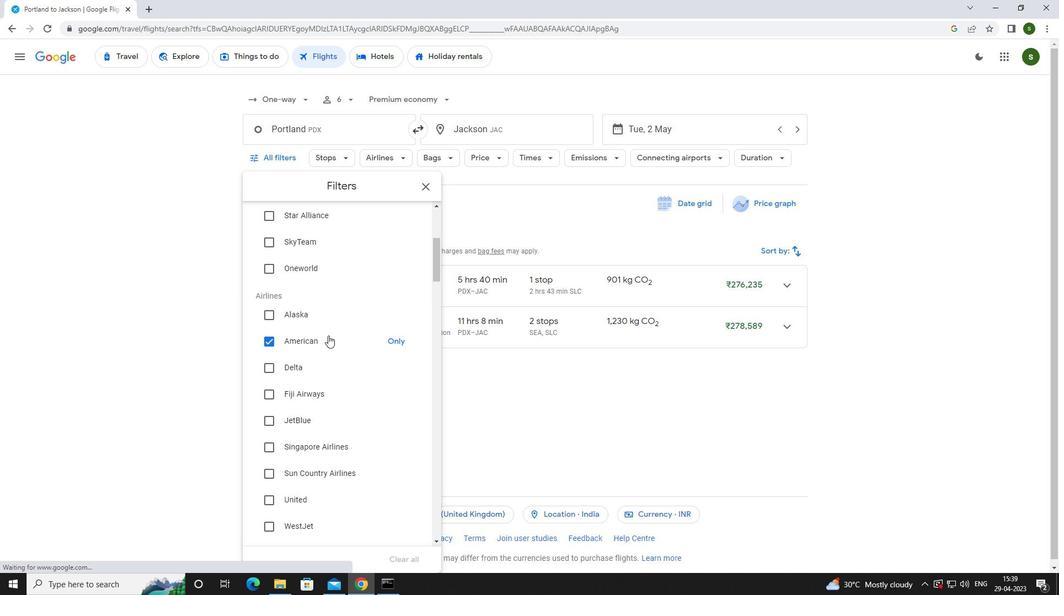 
Action: Mouse scrolled (328, 335) with delta (0, 0)
Screenshot: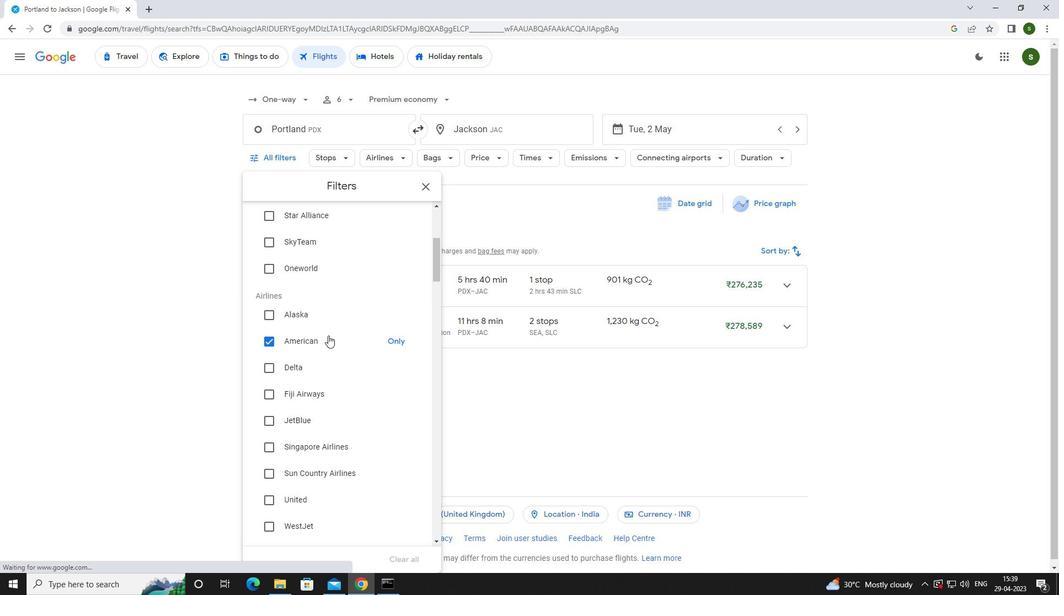 
Action: Mouse scrolled (328, 335) with delta (0, 0)
Screenshot: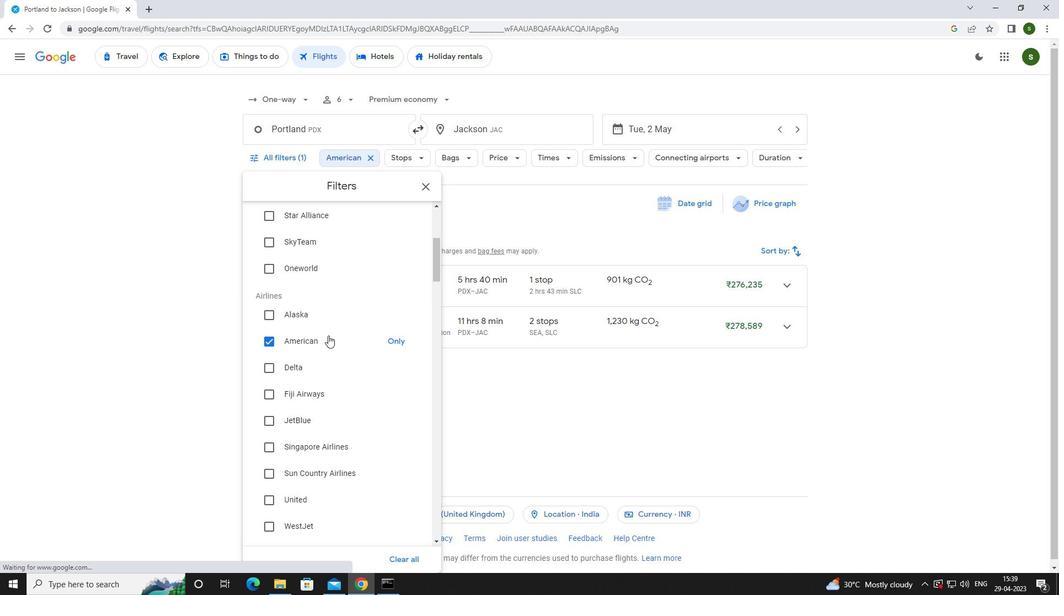 
Action: Mouse moved to (413, 324)
Screenshot: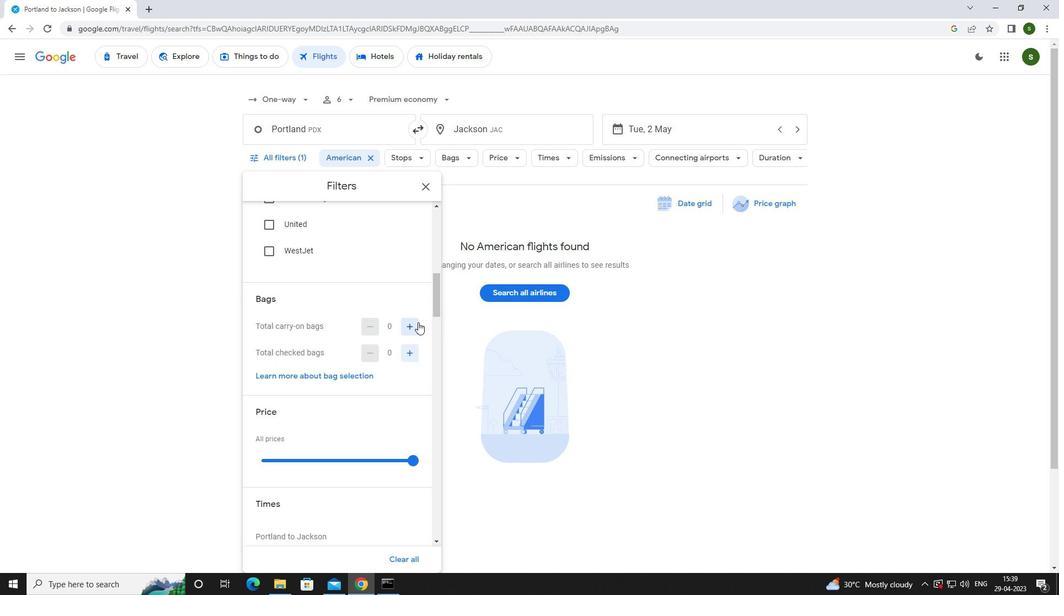 
Action: Mouse pressed left at (413, 324)
Screenshot: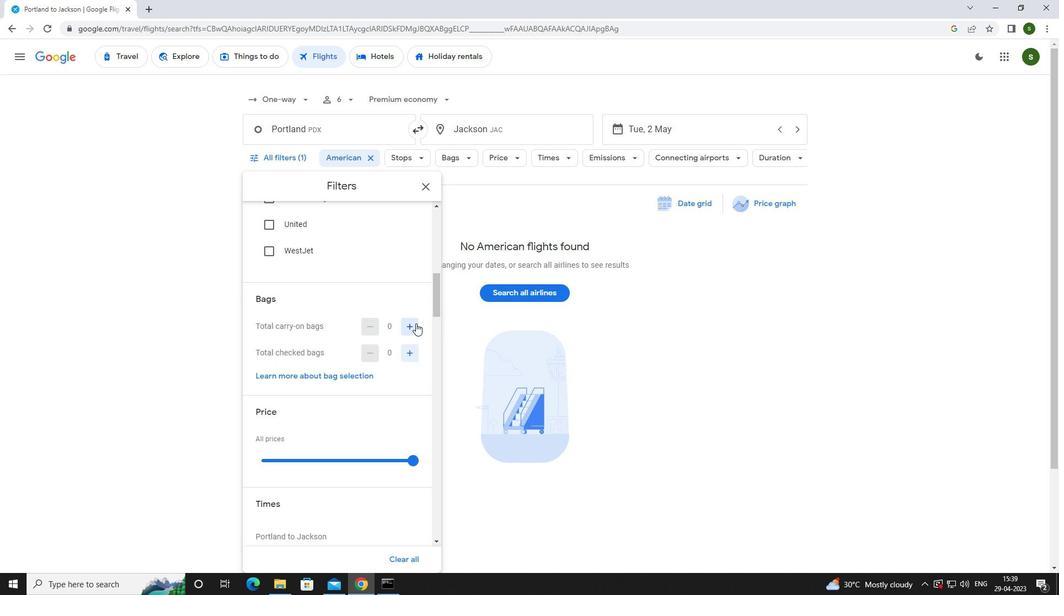 
Action: Mouse moved to (413, 460)
Screenshot: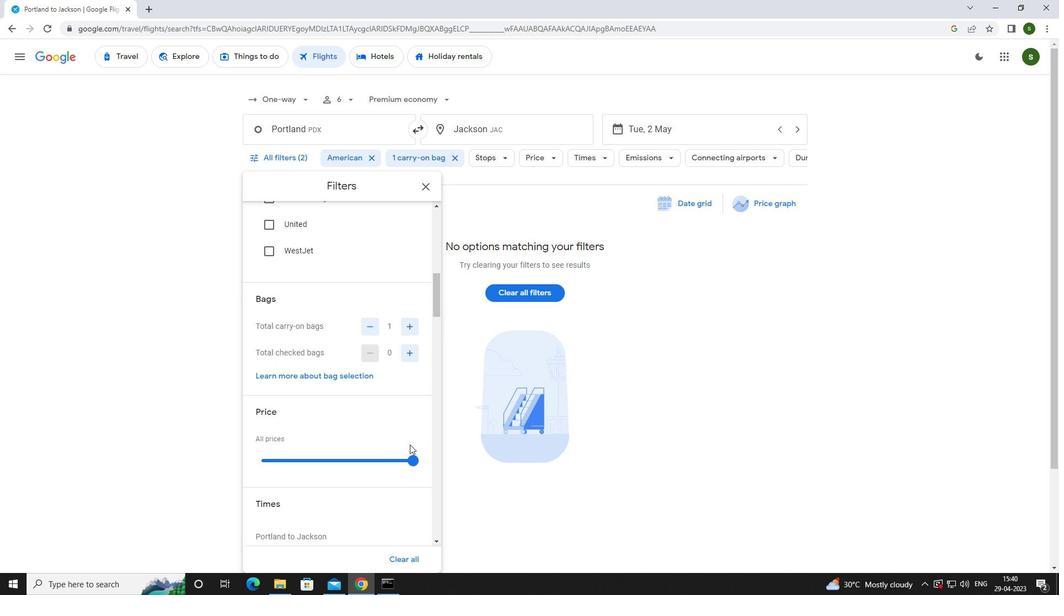 
Action: Mouse pressed left at (413, 460)
Screenshot: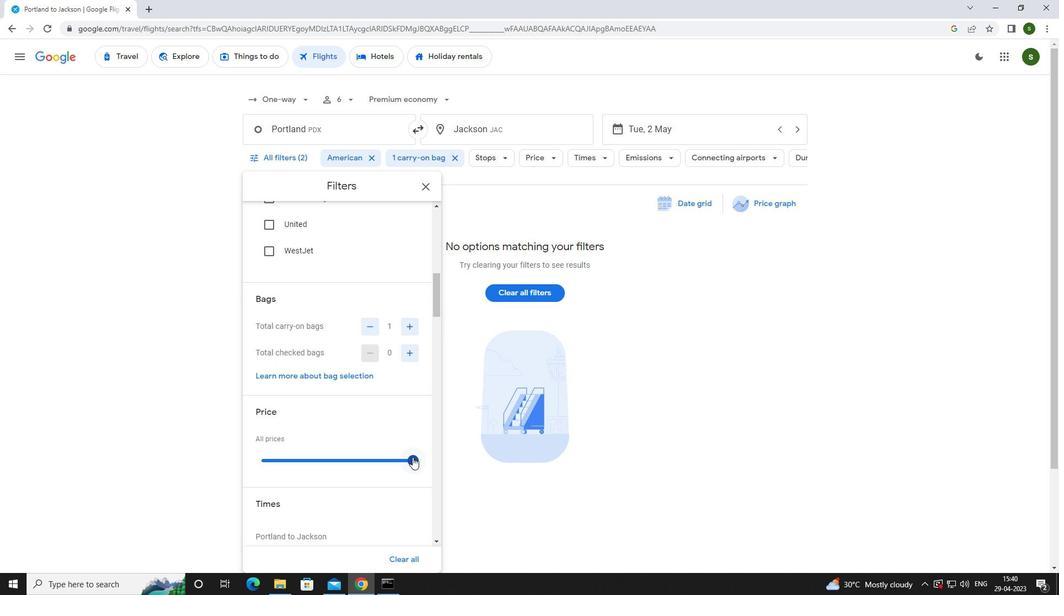 
Action: Mouse moved to (319, 452)
Screenshot: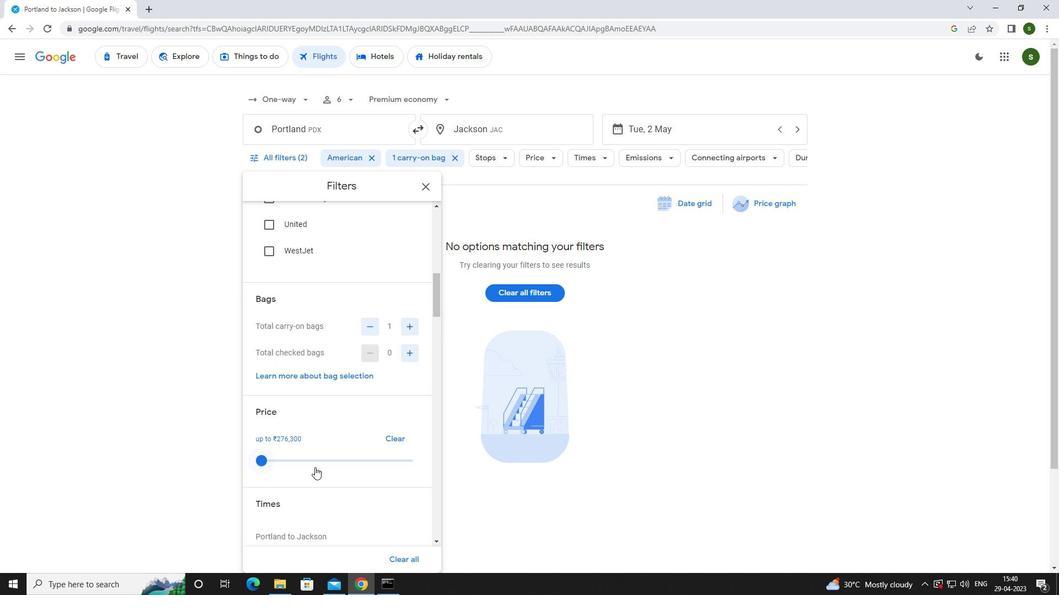 
Action: Mouse scrolled (319, 451) with delta (0, 0)
Screenshot: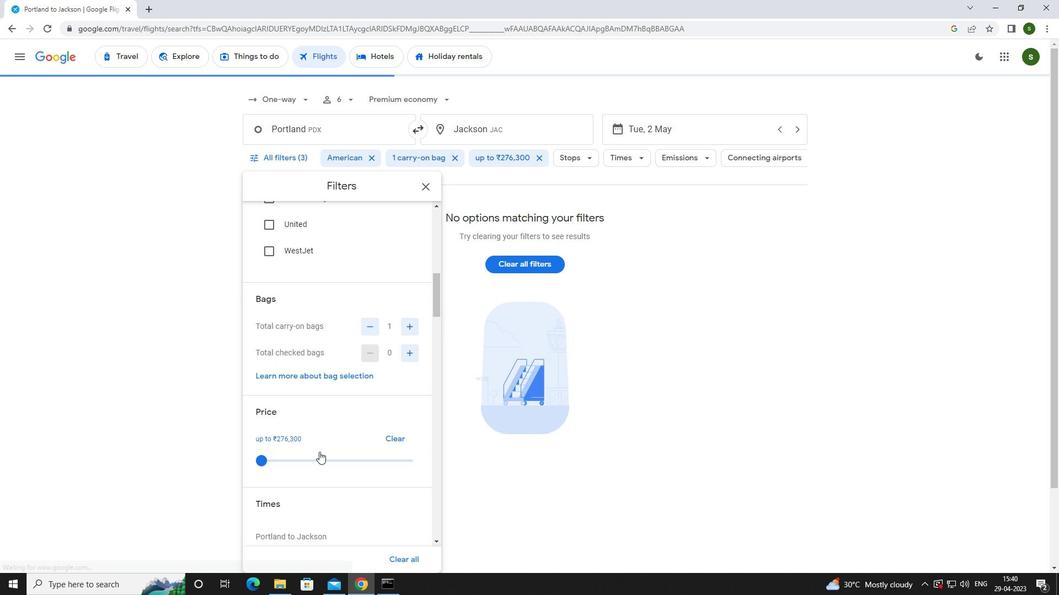
Action: Mouse scrolled (319, 451) with delta (0, 0)
Screenshot: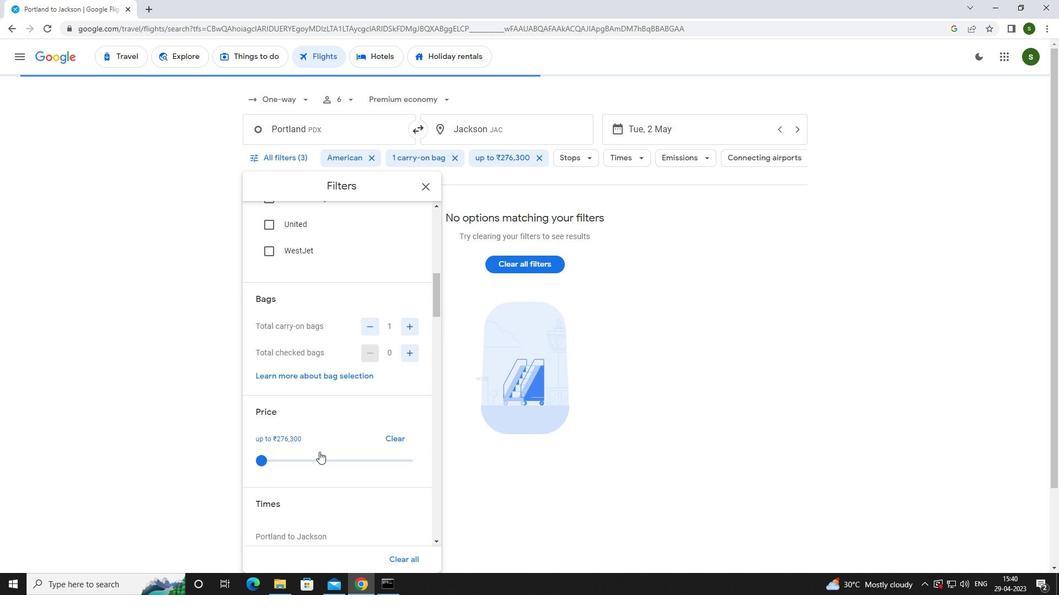 
Action: Mouse scrolled (319, 451) with delta (0, 0)
Screenshot: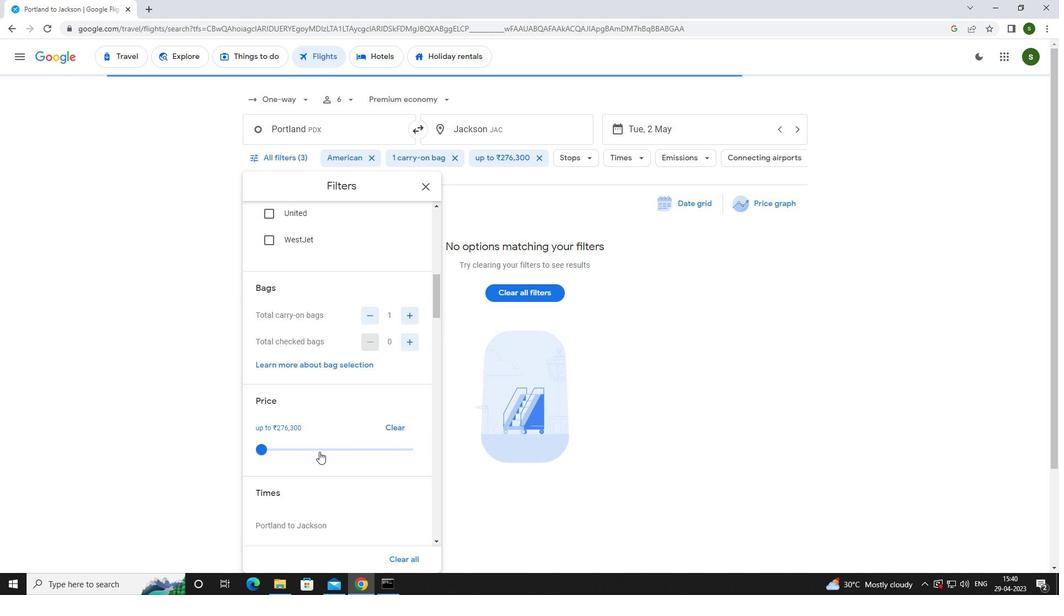 
Action: Mouse moved to (259, 423)
Screenshot: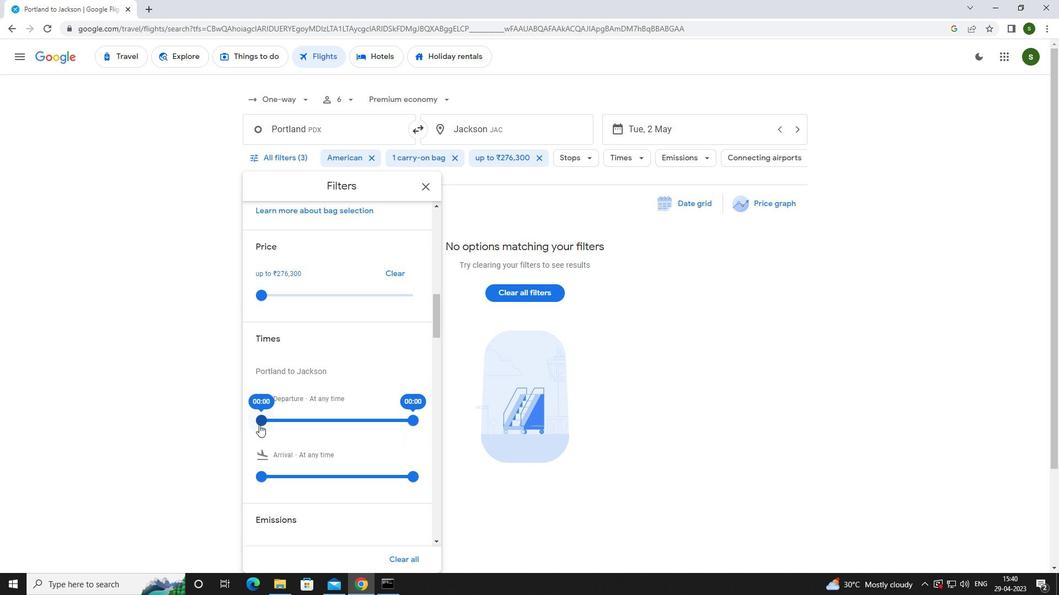 
Action: Mouse pressed left at (259, 423)
Screenshot: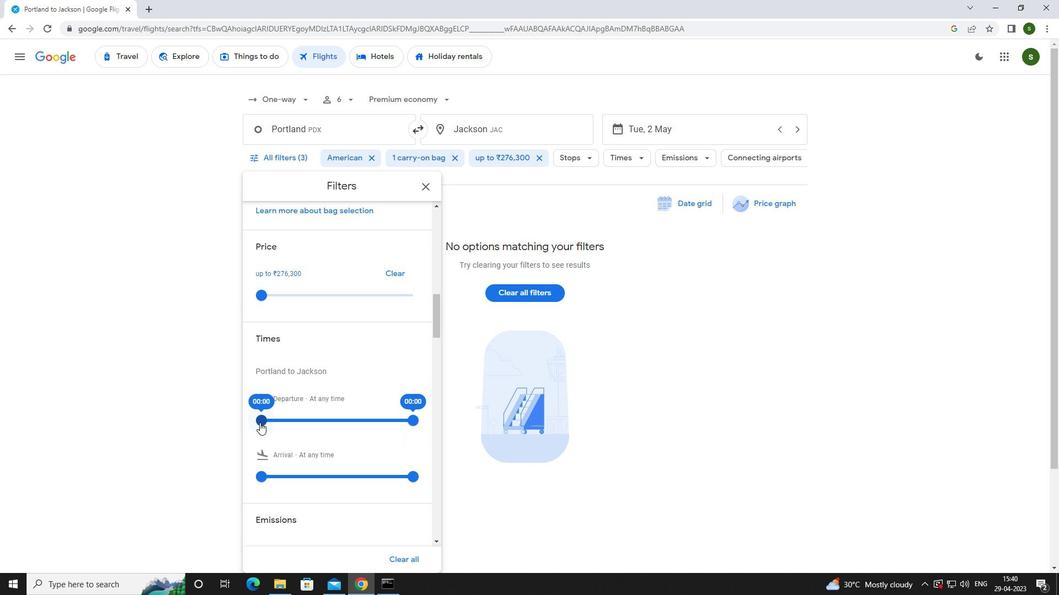 
Action: Mouse moved to (643, 388)
Screenshot: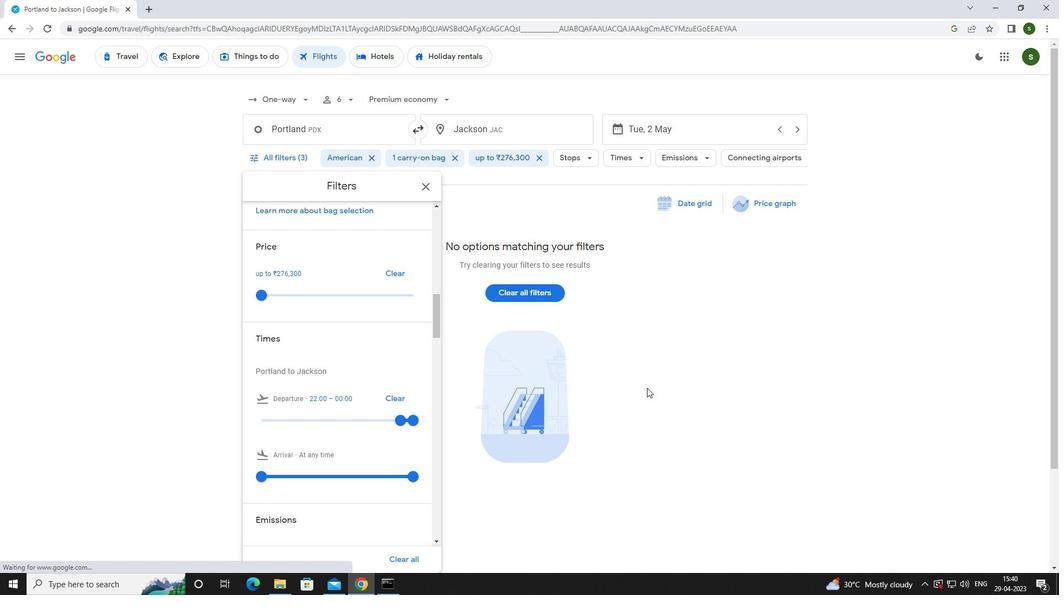 
Action: Mouse pressed left at (643, 388)
Screenshot: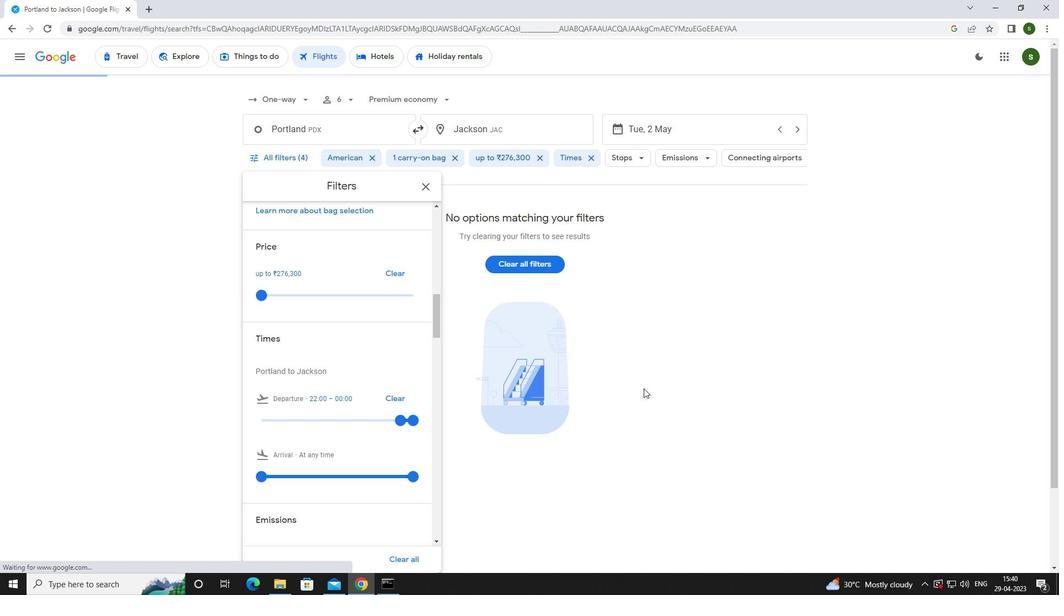 
